 Task: Find connections with filter location Valdivia with filter topic #nowhiringwith filter profile language English with filter current company Hogarth with filter school Maharaja Engineering College with filter industry Architecture and Planning with filter service category Human Resources with filter keywords title Human Resources
Action: Mouse moved to (580, 75)
Screenshot: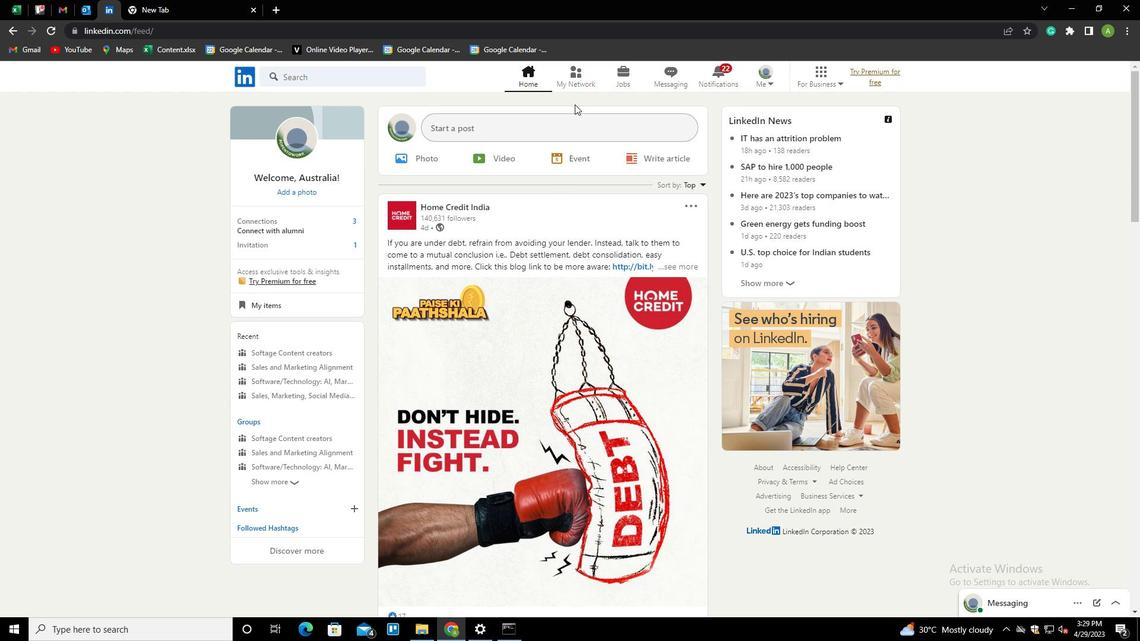 
Action: Mouse pressed left at (580, 75)
Screenshot: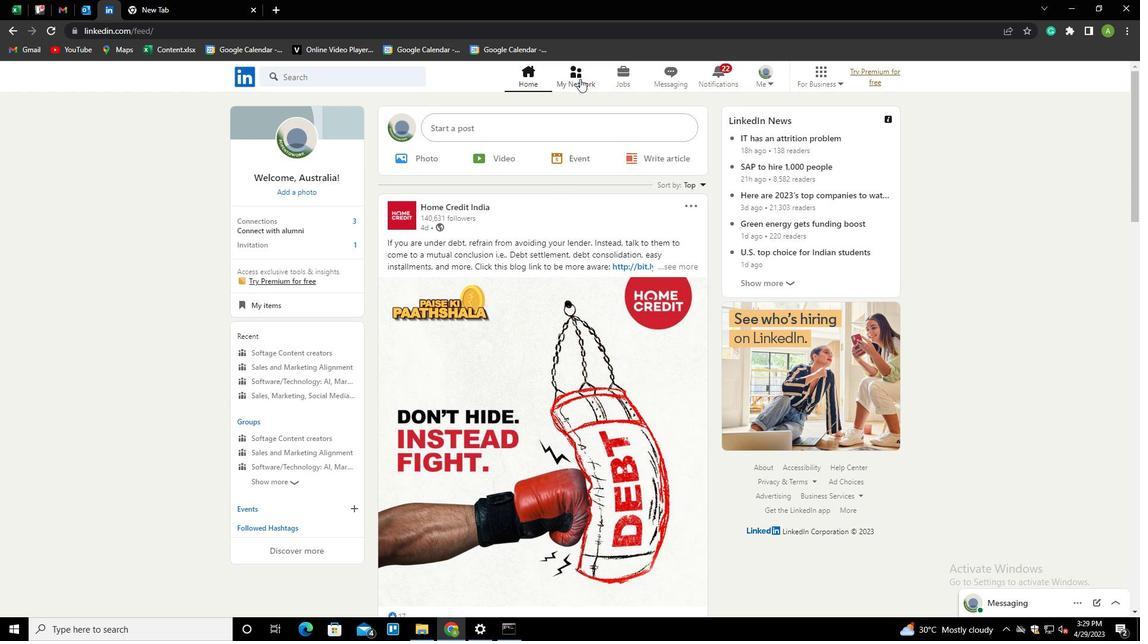 
Action: Mouse moved to (299, 140)
Screenshot: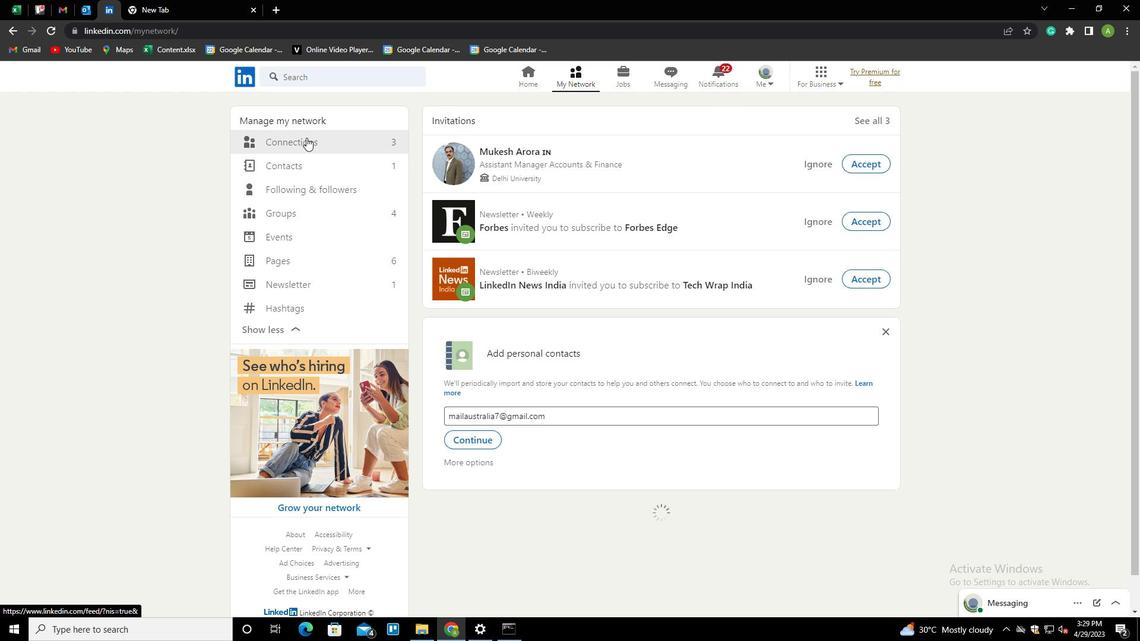 
Action: Mouse pressed left at (299, 140)
Screenshot: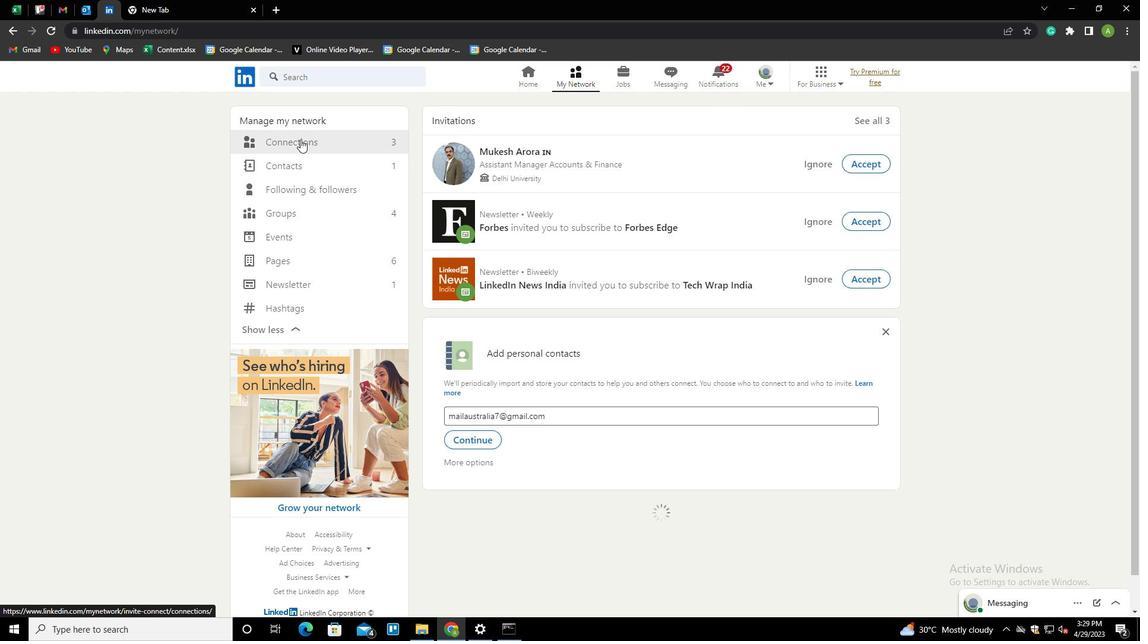 
Action: Mouse moved to (647, 140)
Screenshot: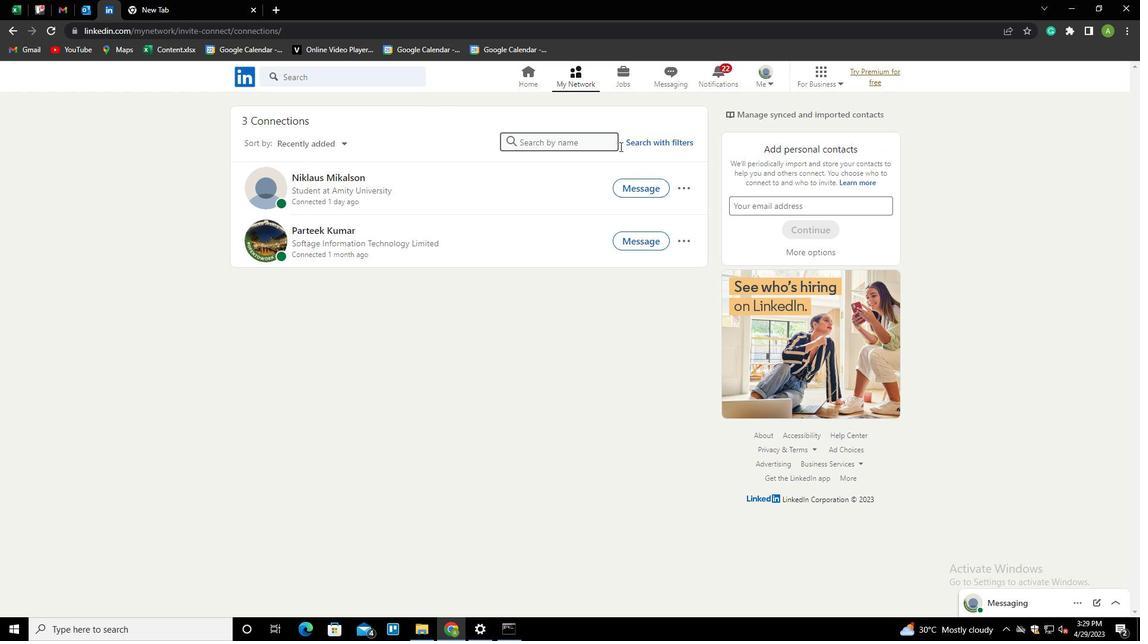 
Action: Mouse pressed left at (647, 140)
Screenshot: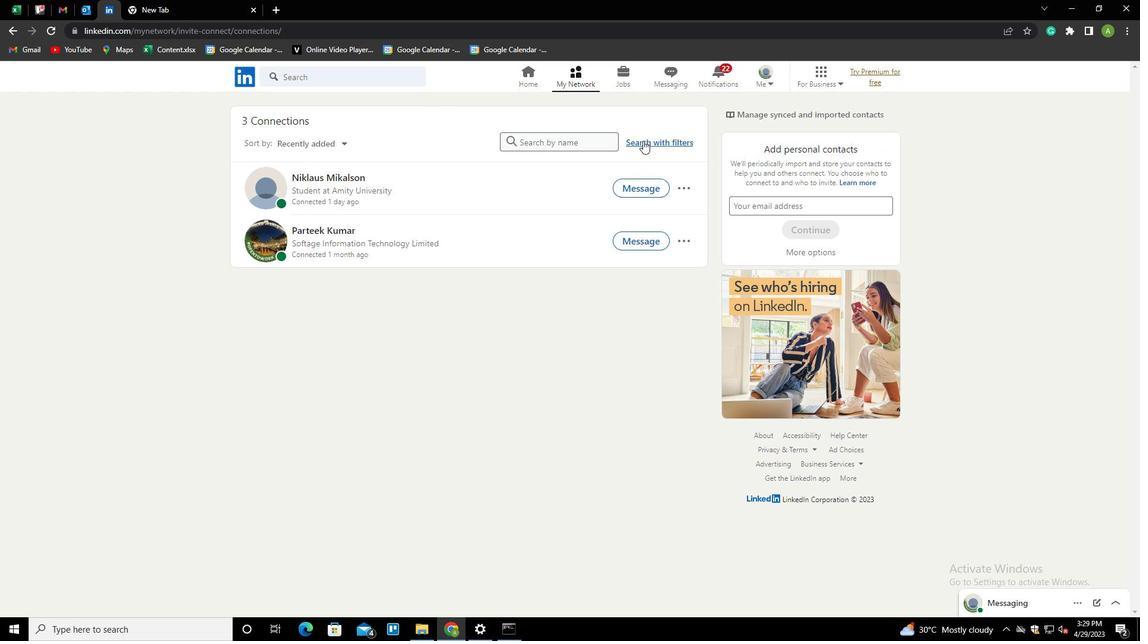 
Action: Mouse moved to (605, 103)
Screenshot: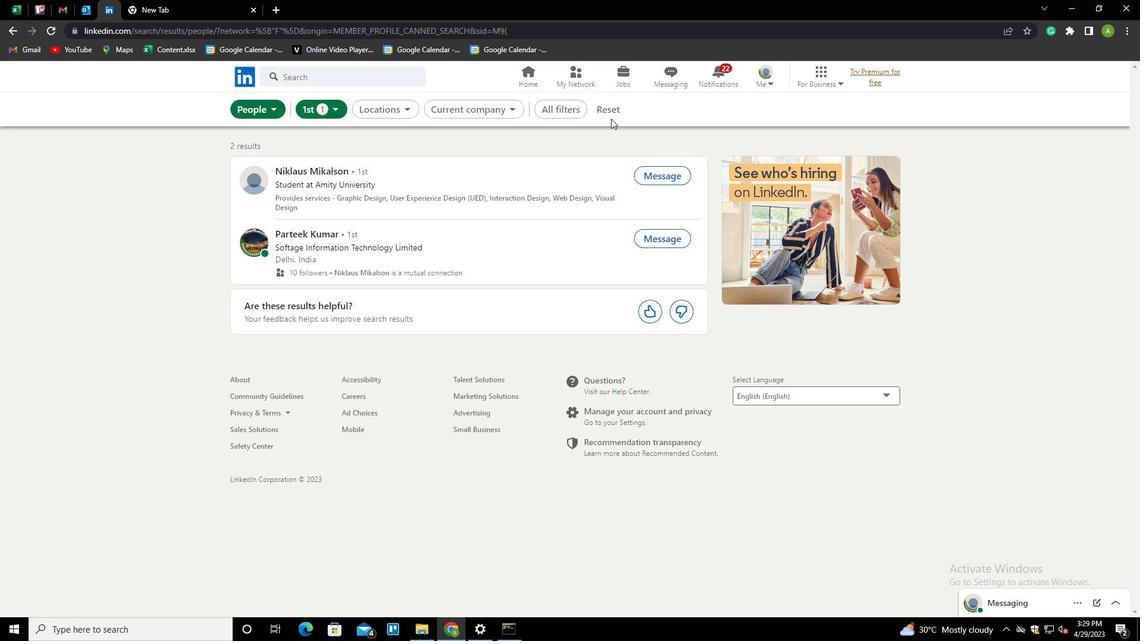 
Action: Mouse pressed left at (605, 103)
Screenshot: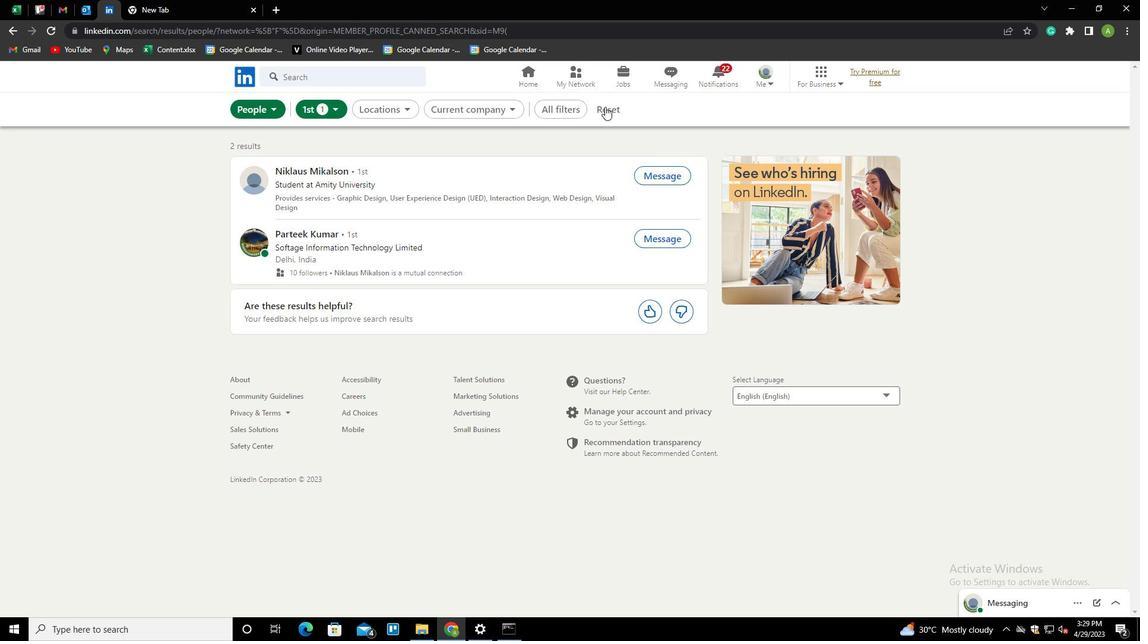 
Action: Mouse moved to (585, 105)
Screenshot: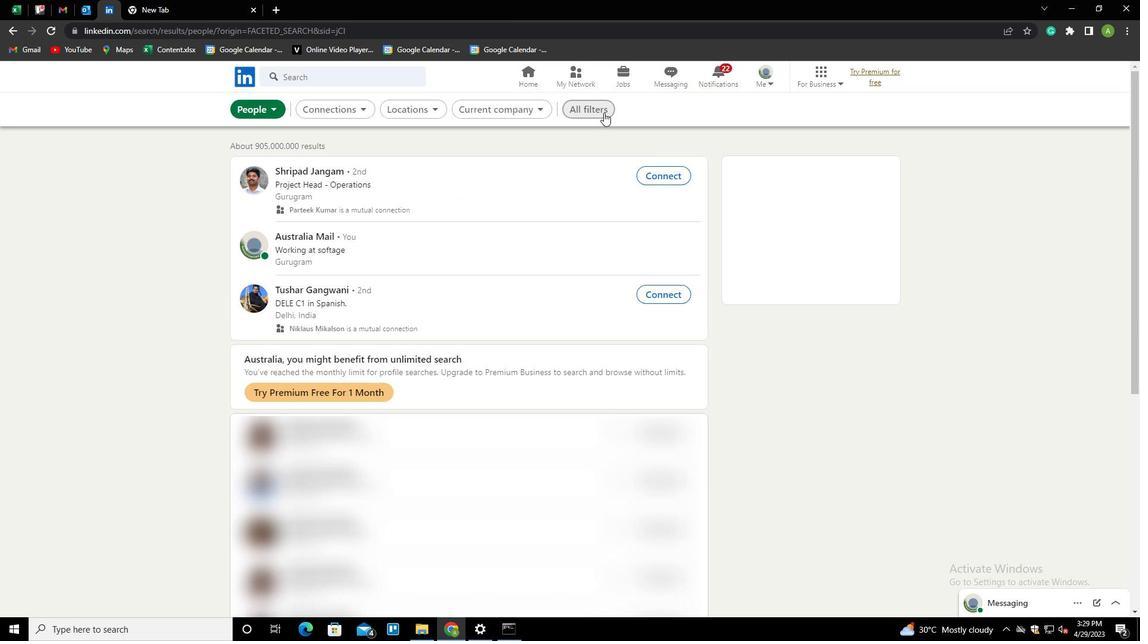 
Action: Mouse pressed left at (585, 105)
Screenshot: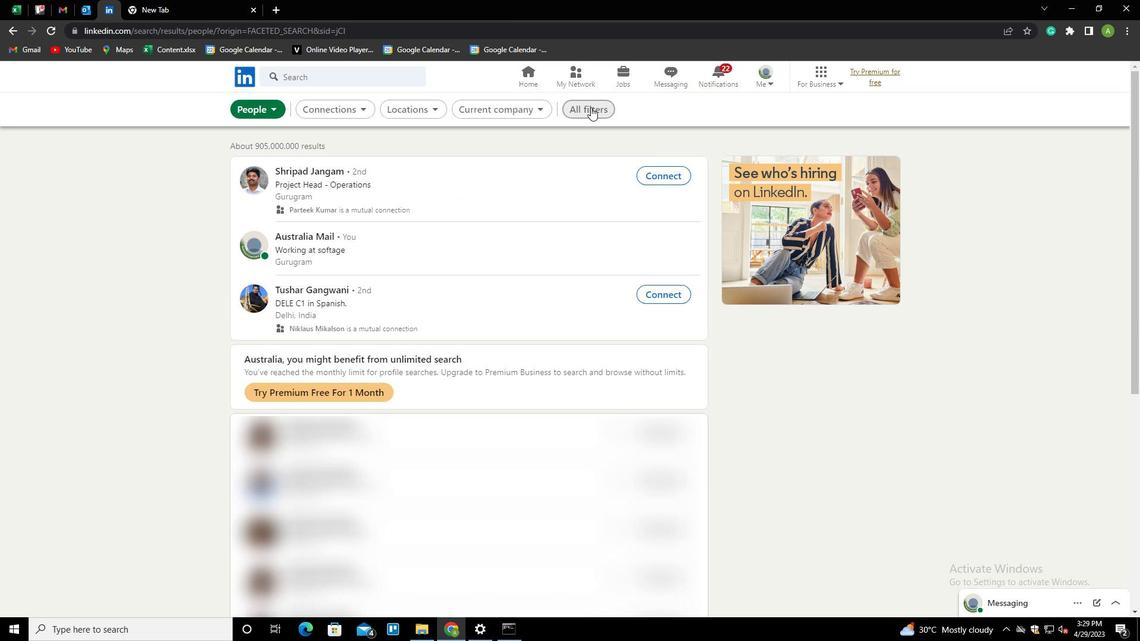 
Action: Mouse moved to (925, 341)
Screenshot: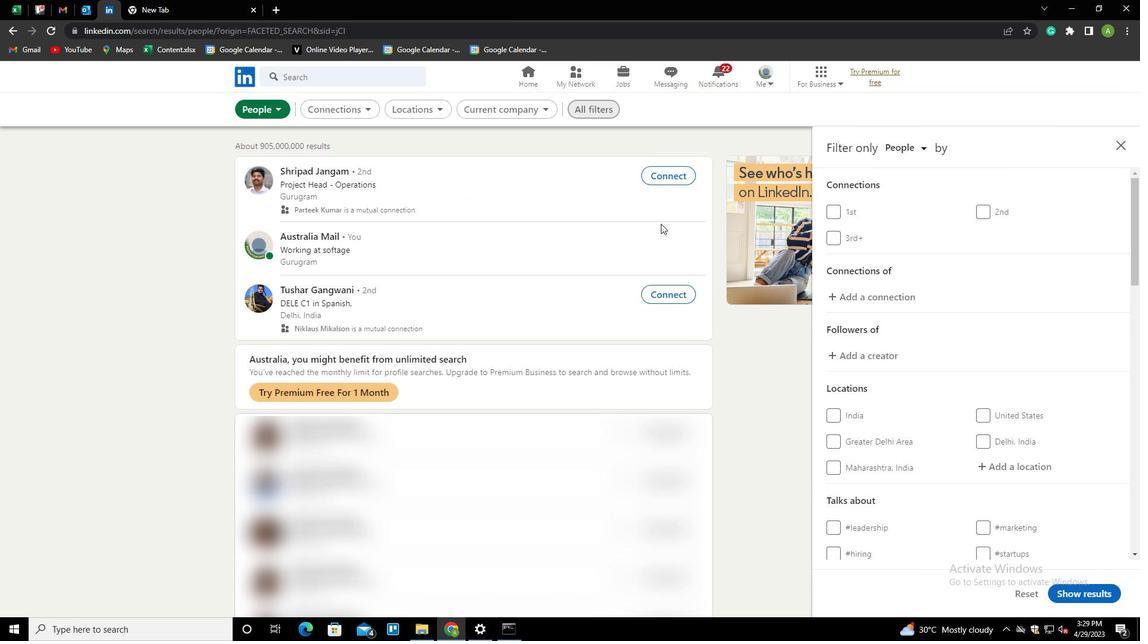 
Action: Mouse scrolled (925, 340) with delta (0, 0)
Screenshot: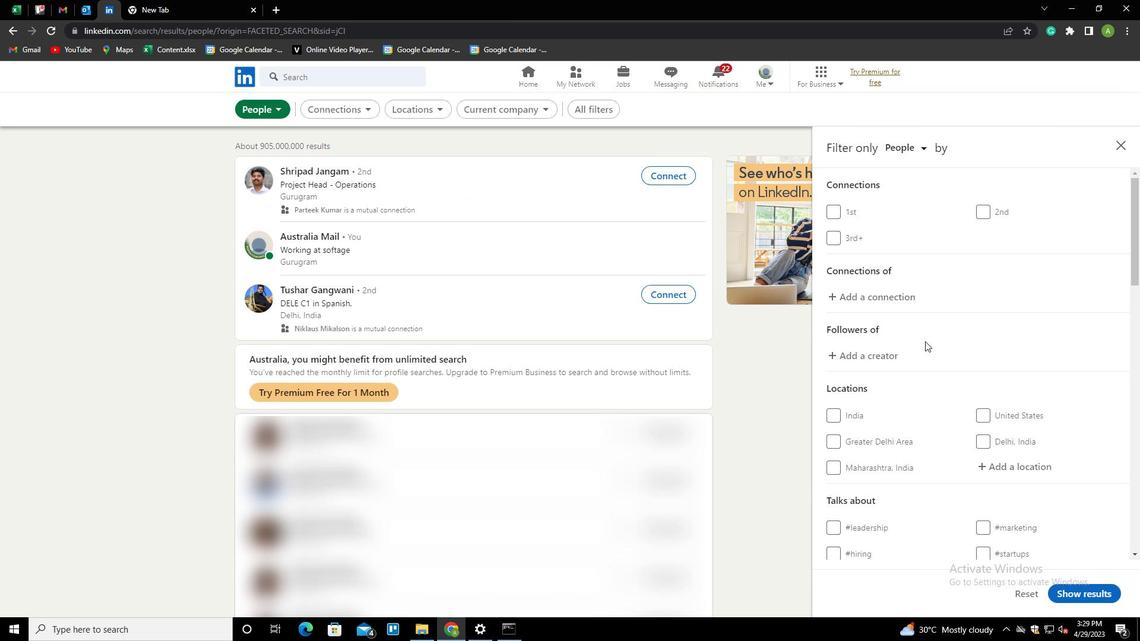 
Action: Mouse scrolled (925, 340) with delta (0, 0)
Screenshot: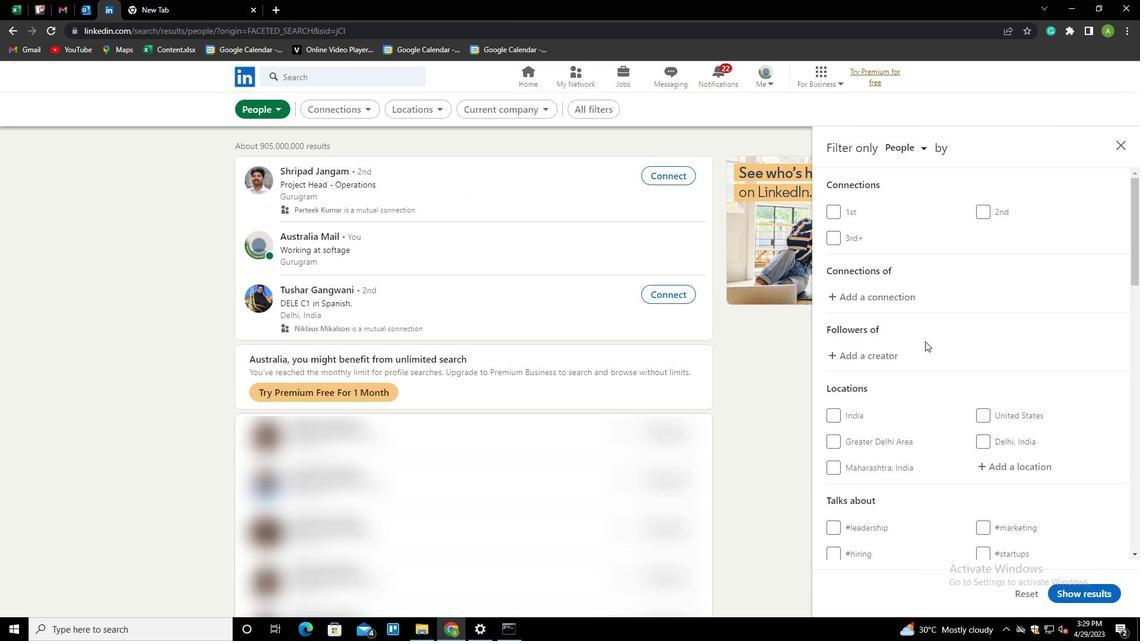 
Action: Mouse scrolled (925, 340) with delta (0, 0)
Screenshot: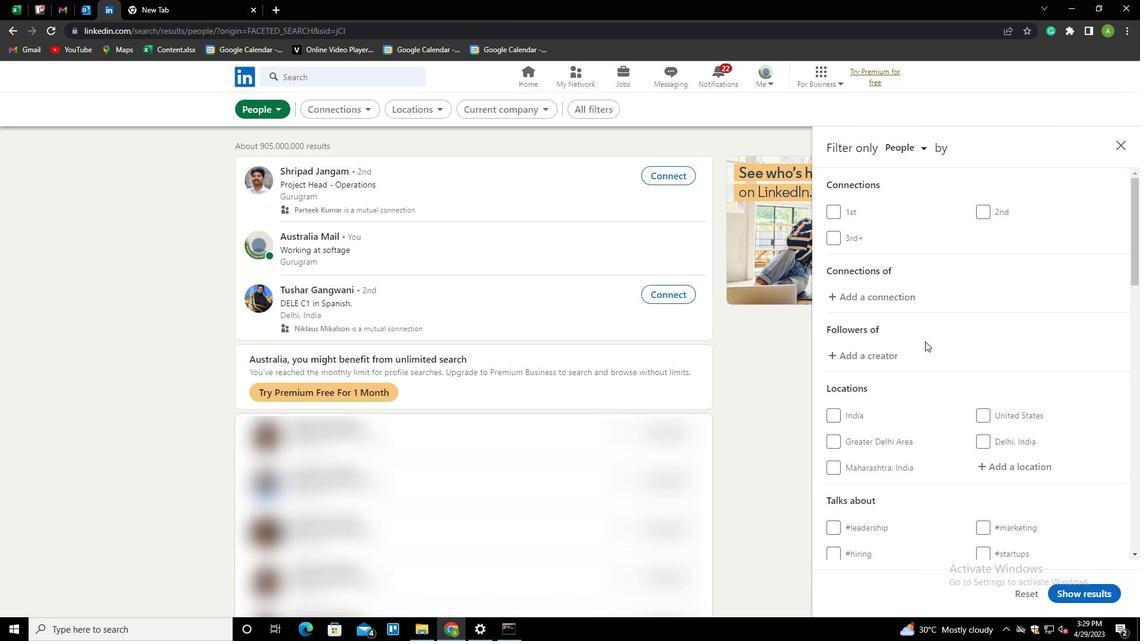
Action: Mouse moved to (997, 286)
Screenshot: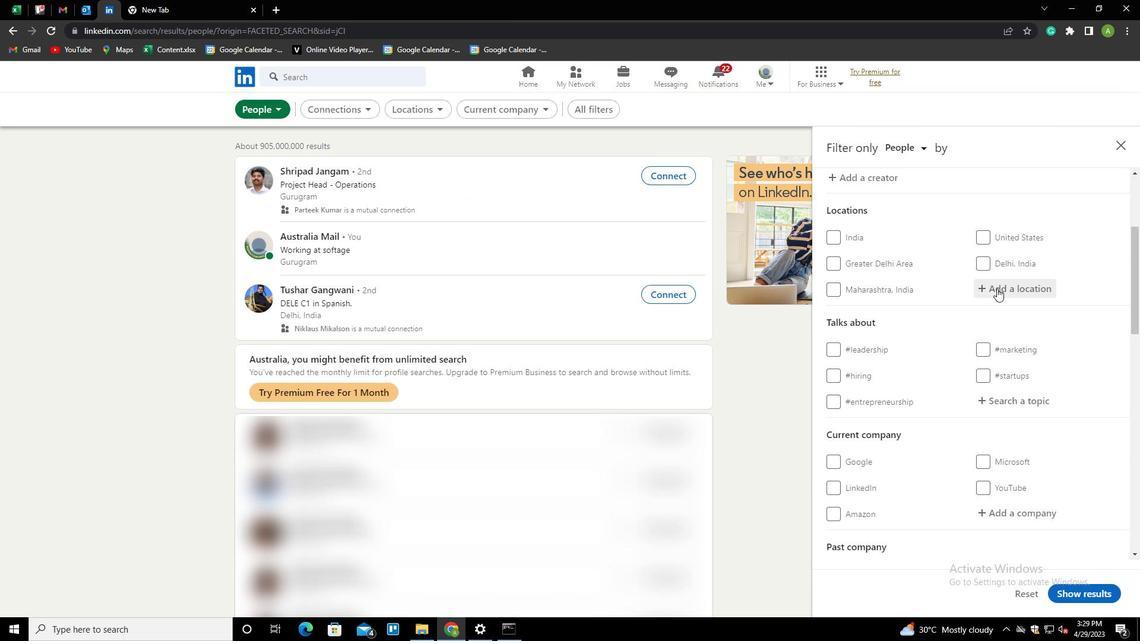 
Action: Mouse pressed left at (997, 286)
Screenshot: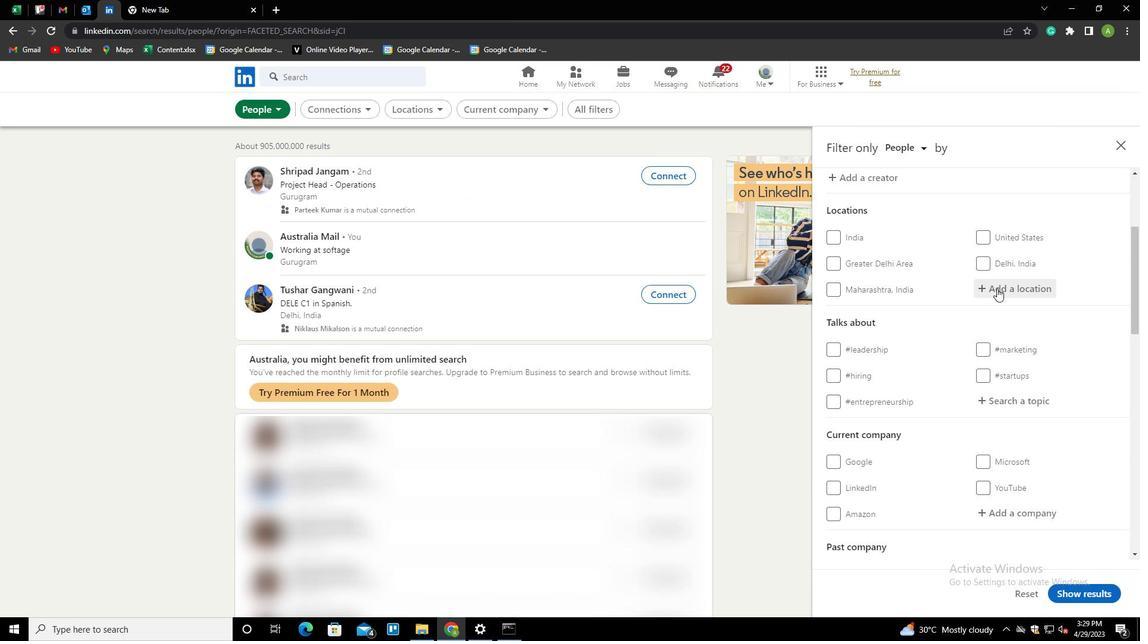 
Action: Key pressed <Key.shift><Key.shift><Key.shift><Key.shift><Key.shift><Key.shift><Key.shift><Key.shift><Key.shift><Key.shift><Key.shift><Key.shift><Key.shift><Key.shift><Key.shift><Key.shift><Key.shift><Key.shift><Key.shift><Key.shift><Key.shift><Key.shift><Key.shift><Key.shift><Key.shift><Key.shift><Key.shift><Key.shift><Key.shift><Key.shift><Key.shift><Key.shift><Key.shift><Key.shift><Key.shift><Key.shift><Key.shift><Key.shift><Key.shift><Key.shift><Key.shift><Key.shift><Key.shift><Key.shift><Key.shift><Key.shift><Key.shift><Key.shift><Key.shift><Key.shift><Key.shift><Key.shift><Key.shift><Key.shift><Key.shift><Key.shift><Key.shift><Key.shift><Key.shift><Key.shift><Key.shift><Key.shift><Key.shift>VALI<Key.backspace>DI<Key.down><Key.enter>
Screenshot: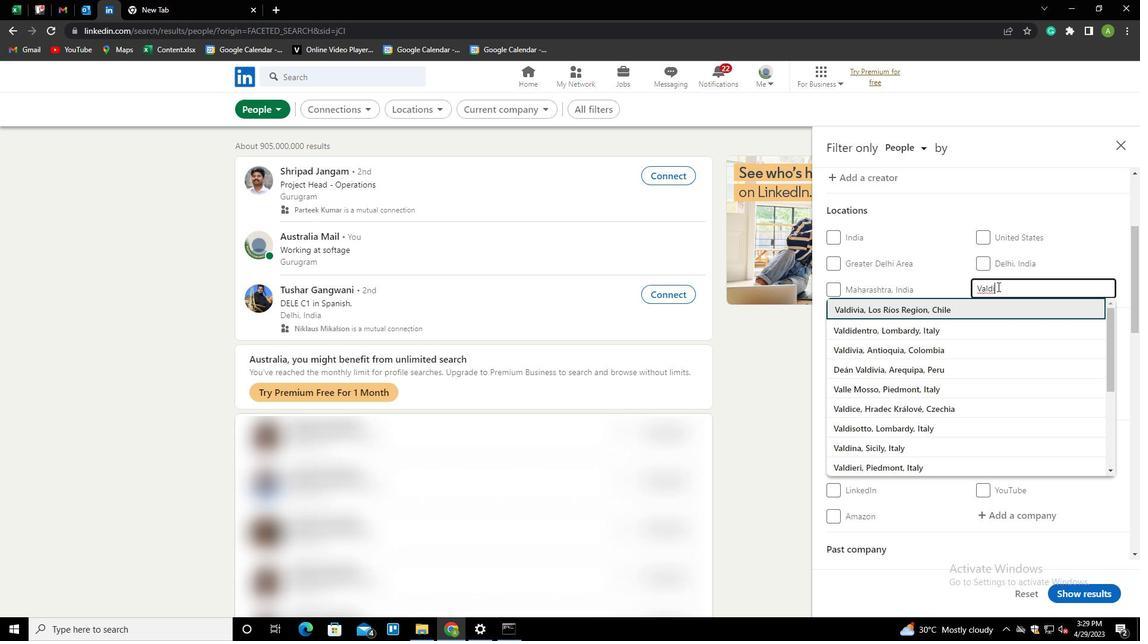
Action: Mouse scrolled (997, 286) with delta (0, 0)
Screenshot: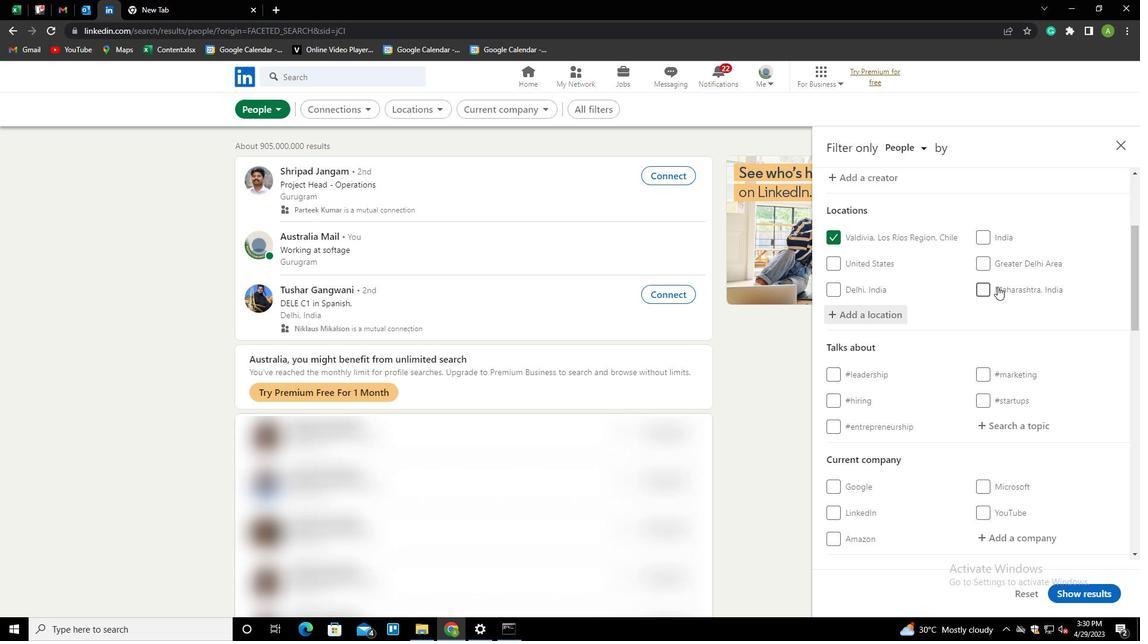 
Action: Mouse scrolled (997, 286) with delta (0, 0)
Screenshot: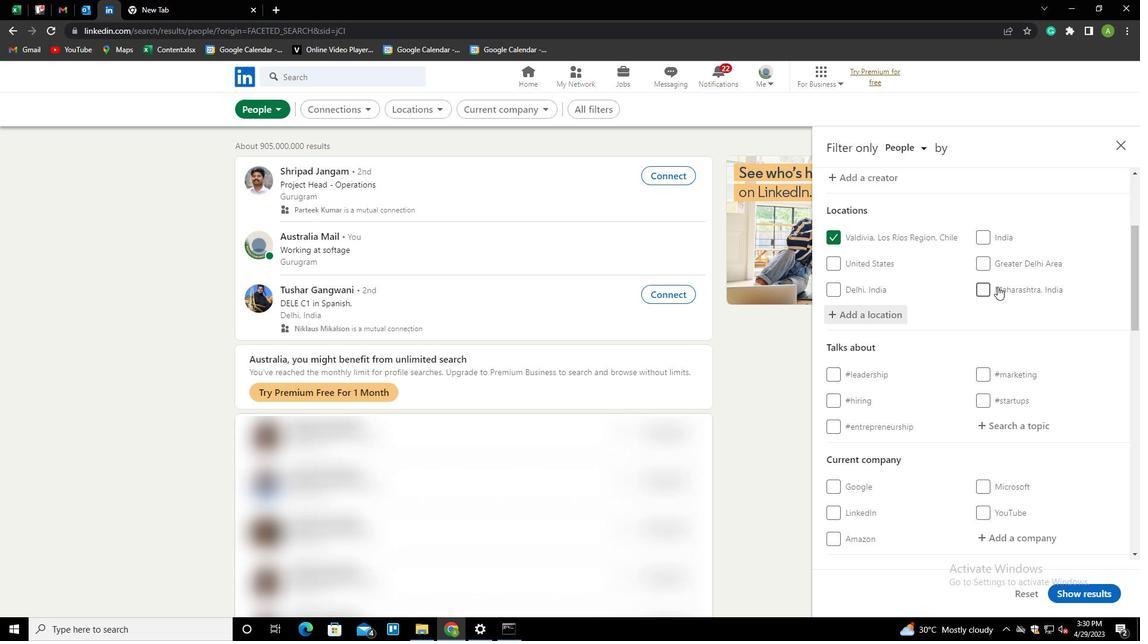 
Action: Mouse moved to (1004, 298)
Screenshot: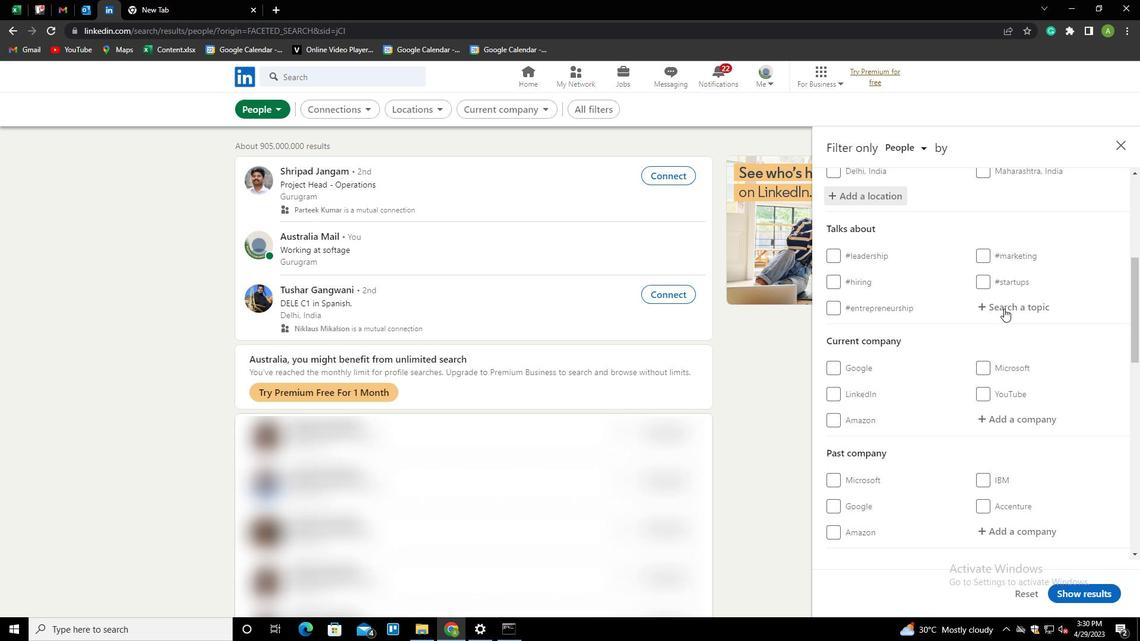 
Action: Mouse pressed left at (1004, 298)
Screenshot: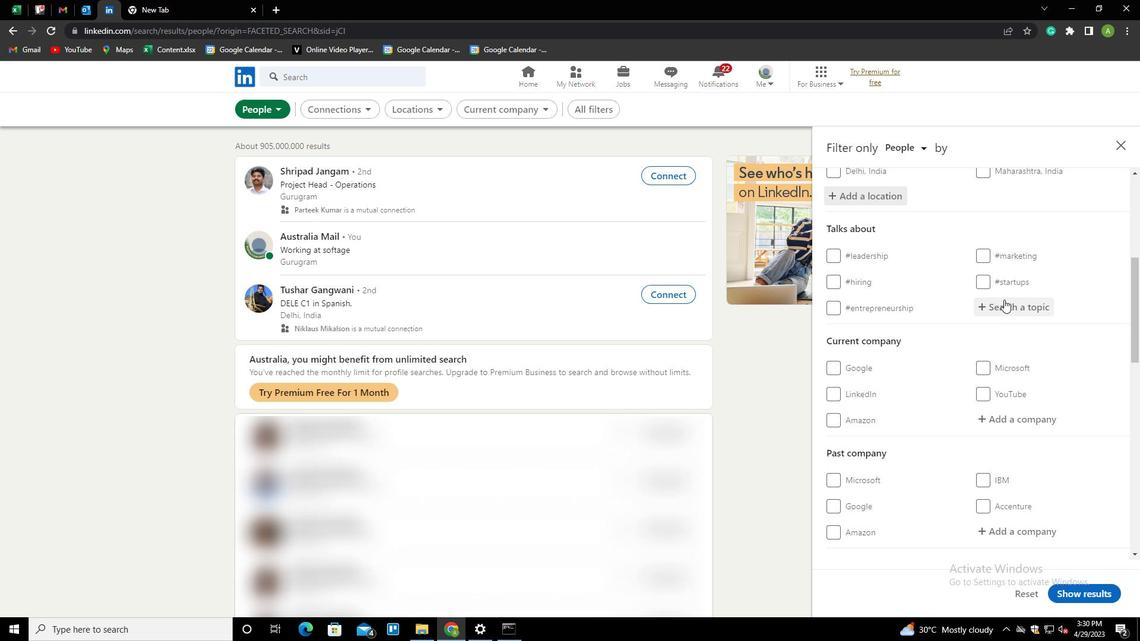 
Action: Key pressed NOWHIRIN<Key.down><Key.enter>
Screenshot: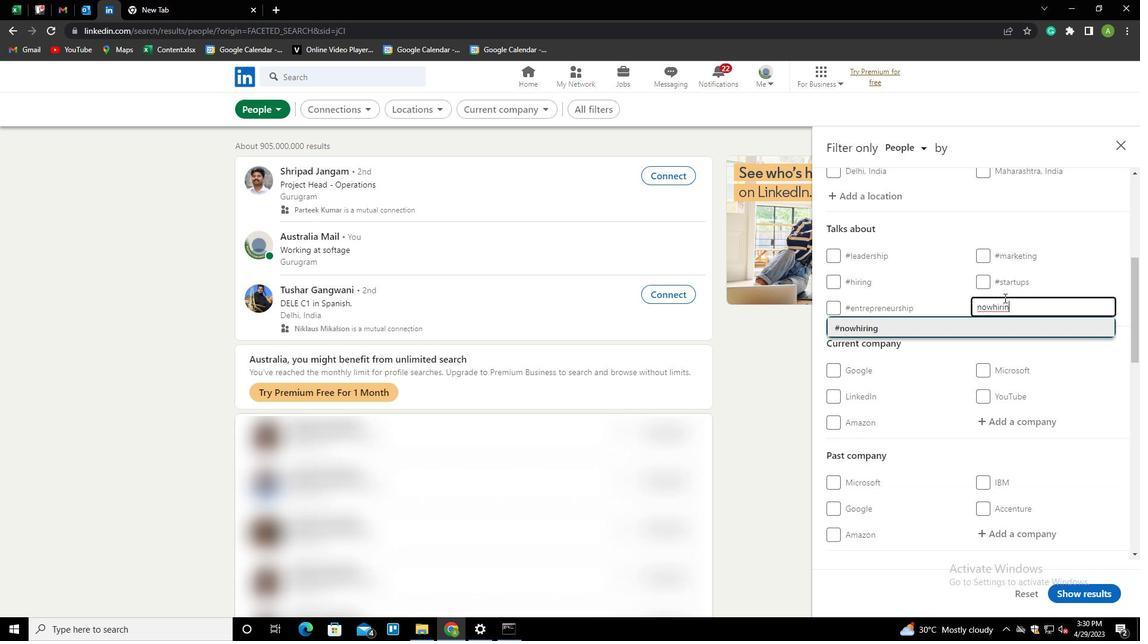 
Action: Mouse scrolled (1004, 297) with delta (0, 0)
Screenshot: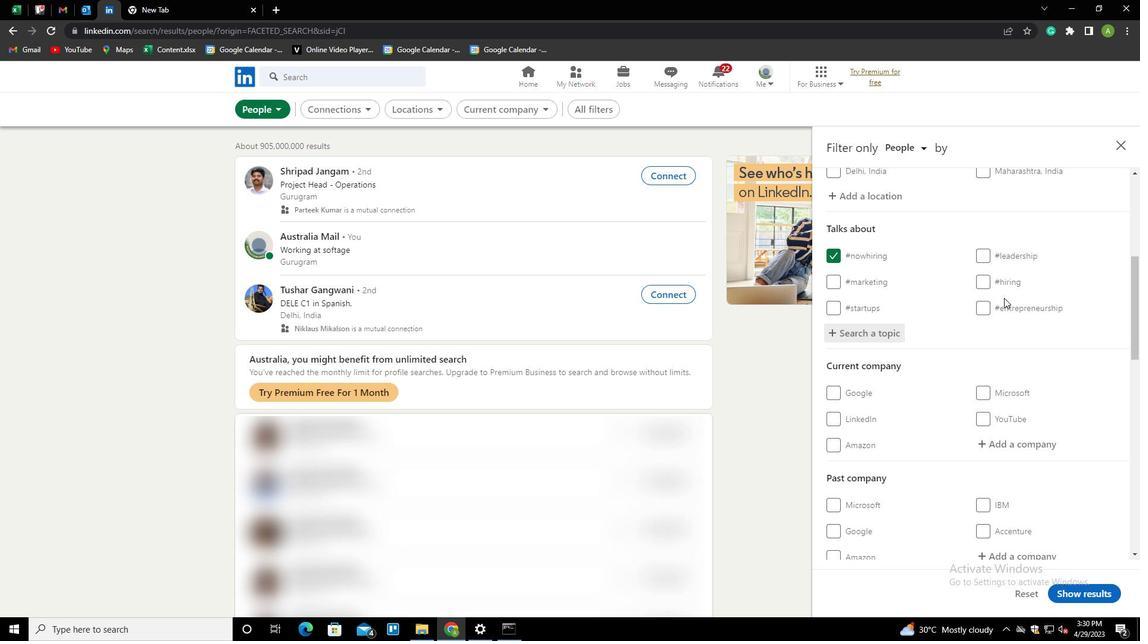 
Action: Mouse scrolled (1004, 297) with delta (0, 0)
Screenshot: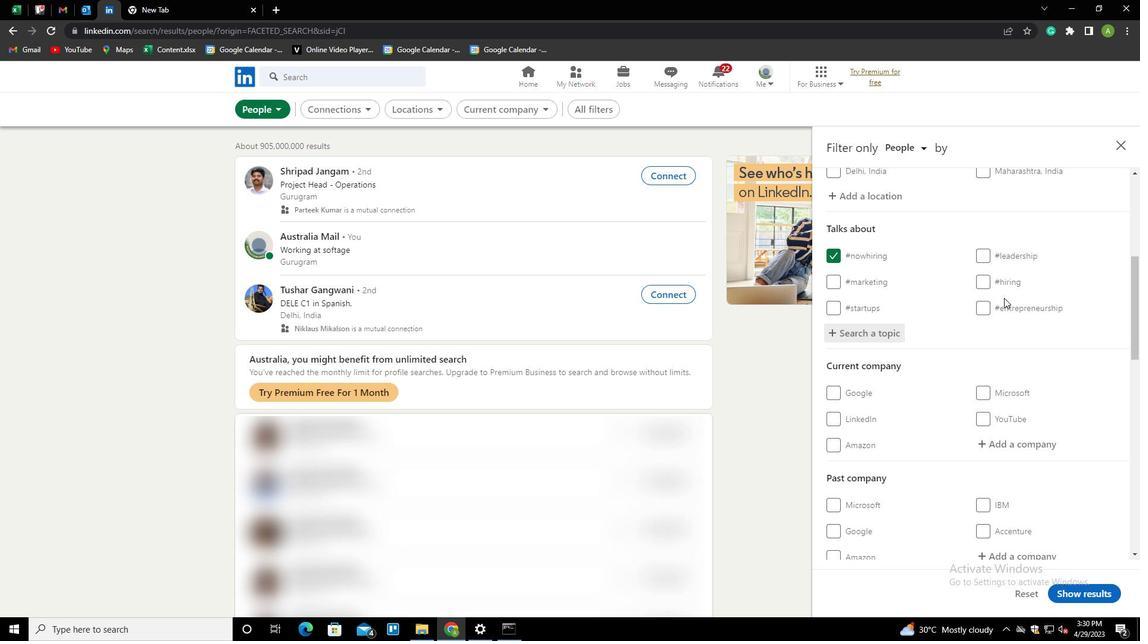 
Action: Mouse scrolled (1004, 297) with delta (0, 0)
Screenshot: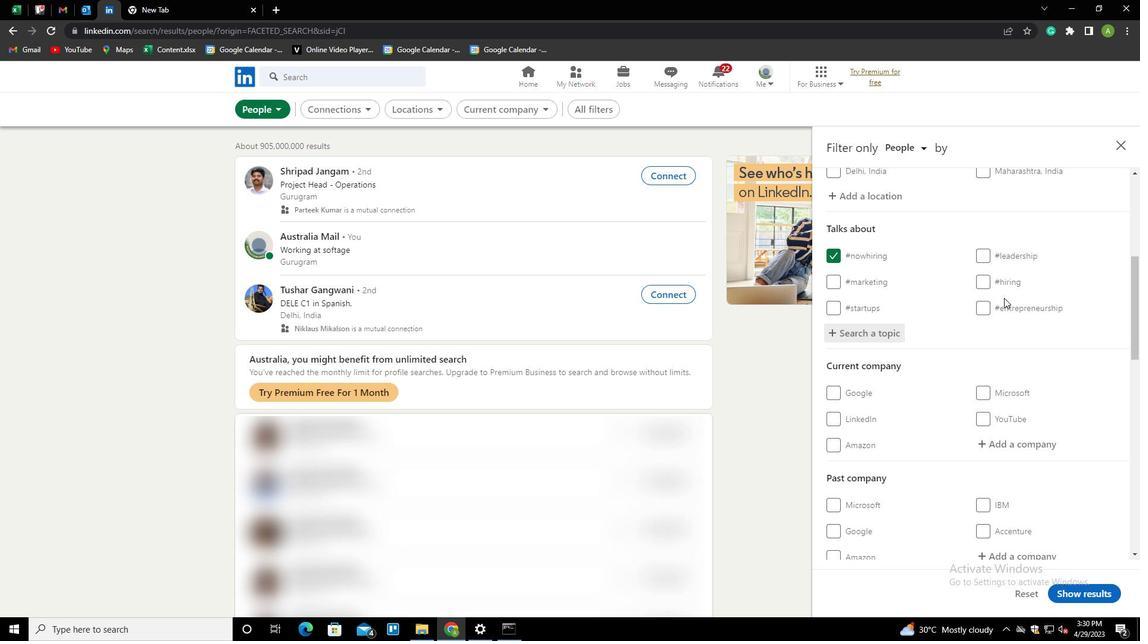 
Action: Mouse scrolled (1004, 297) with delta (0, 0)
Screenshot: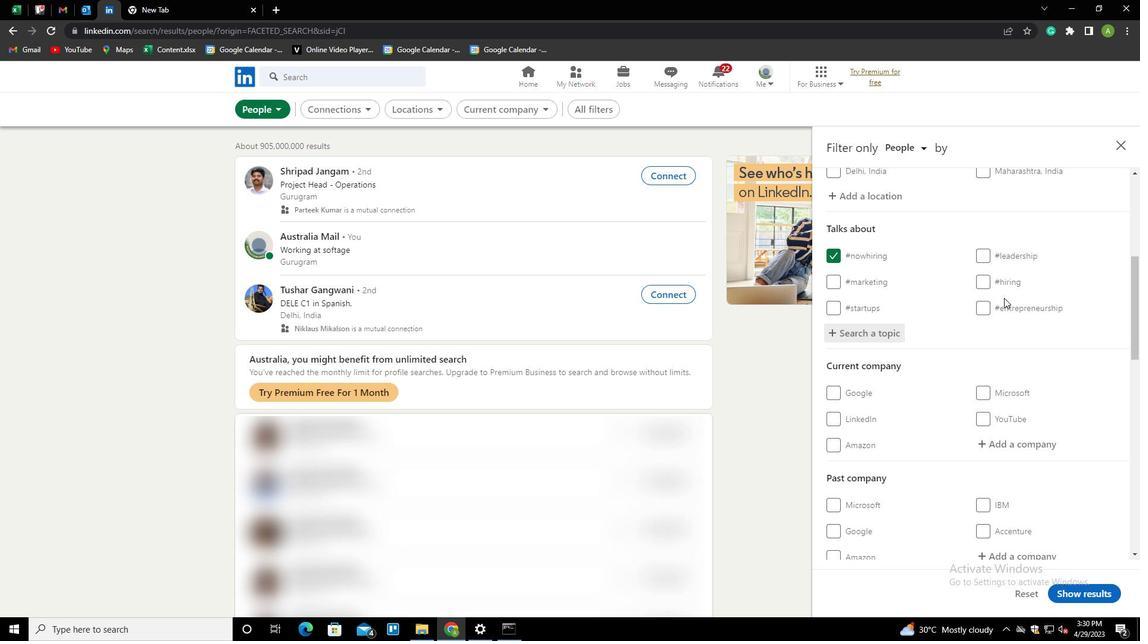 
Action: Mouse scrolled (1004, 297) with delta (0, 0)
Screenshot: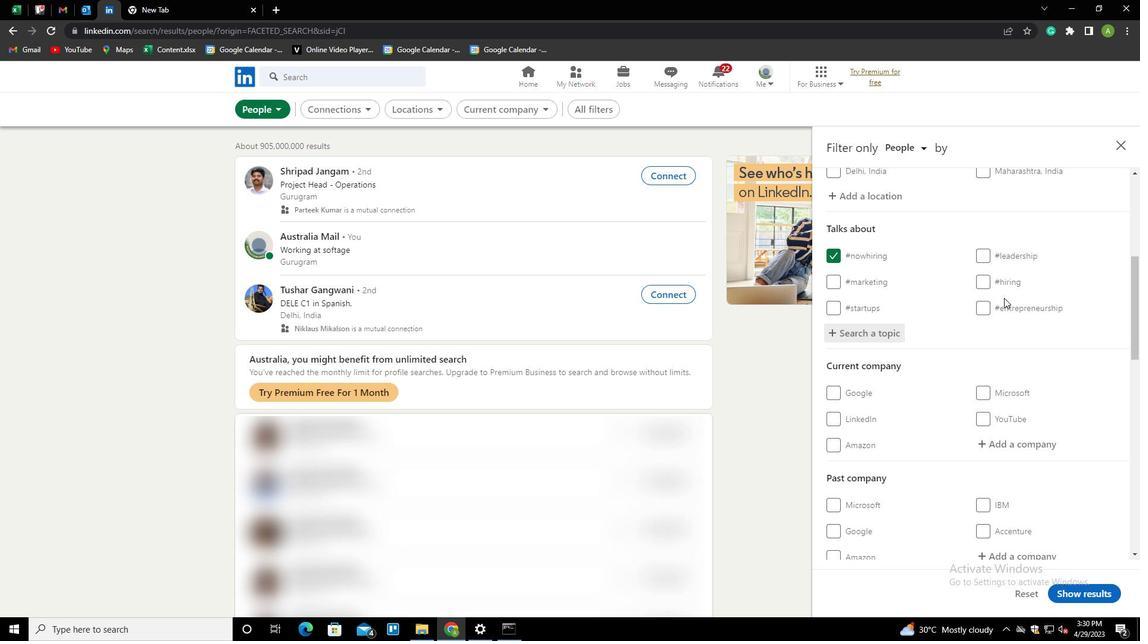 
Action: Mouse scrolled (1004, 297) with delta (0, 0)
Screenshot: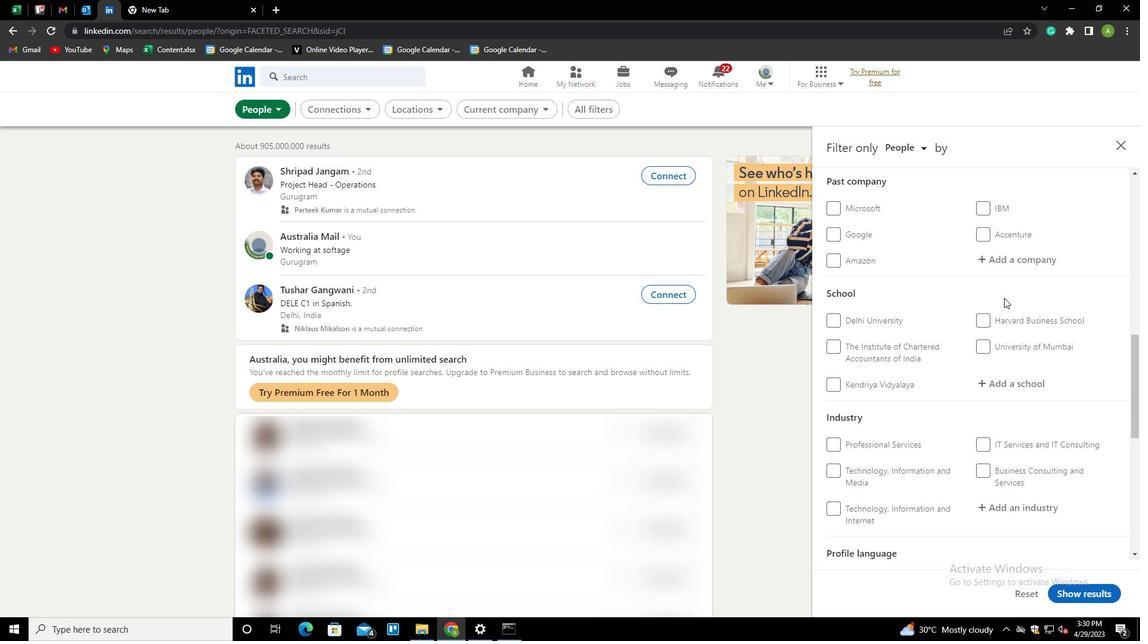 
Action: Mouse scrolled (1004, 297) with delta (0, 0)
Screenshot: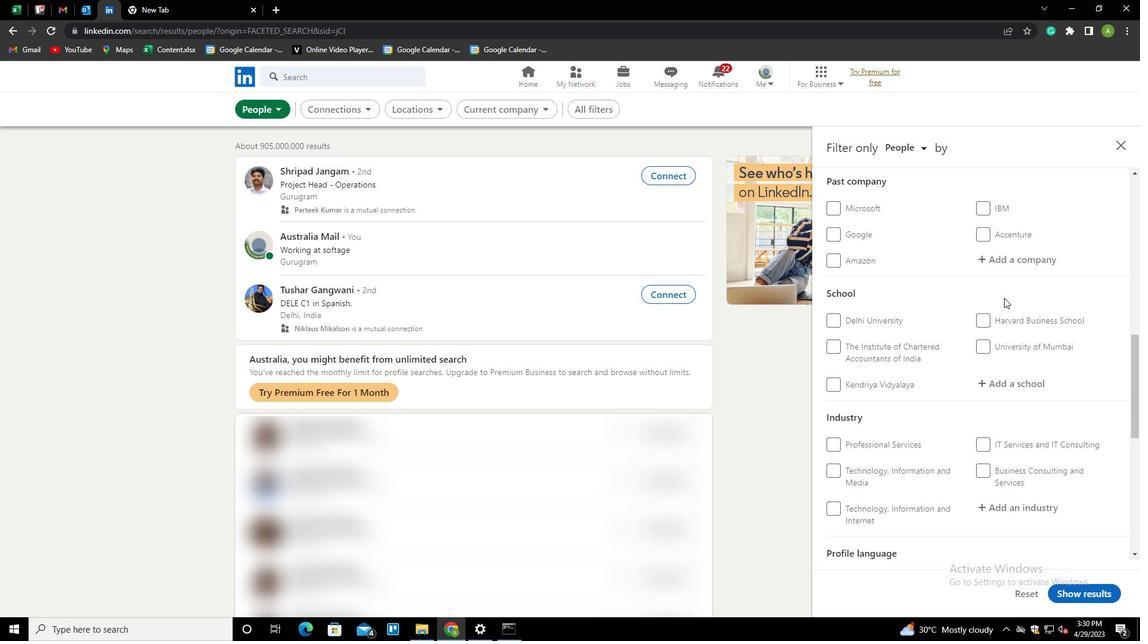
Action: Mouse scrolled (1004, 297) with delta (0, 0)
Screenshot: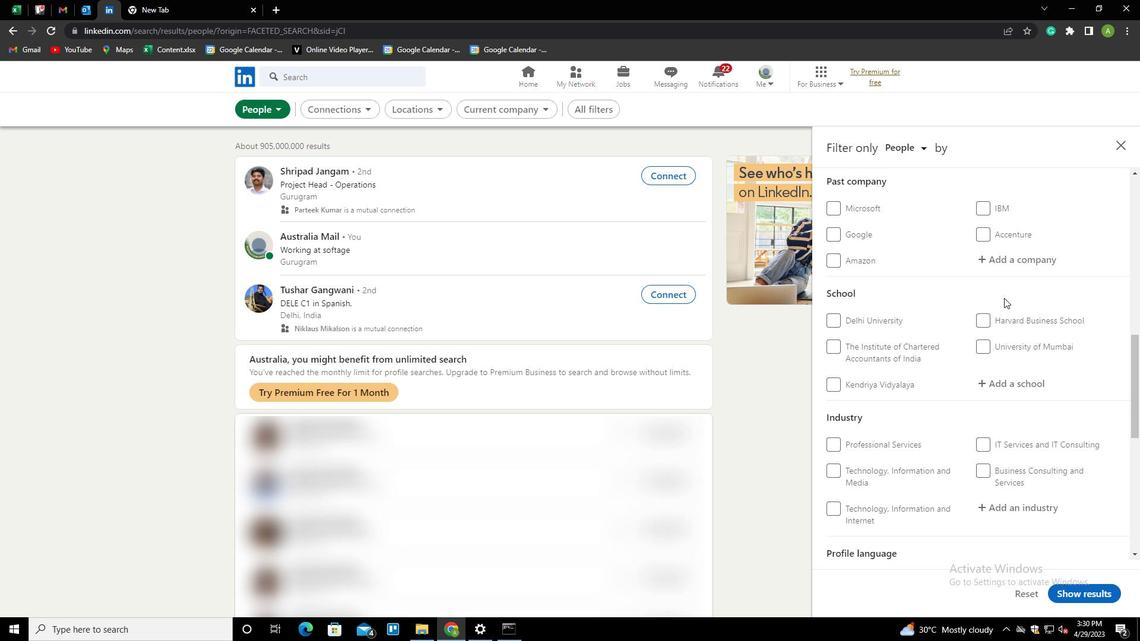 
Action: Mouse scrolled (1004, 297) with delta (0, 0)
Screenshot: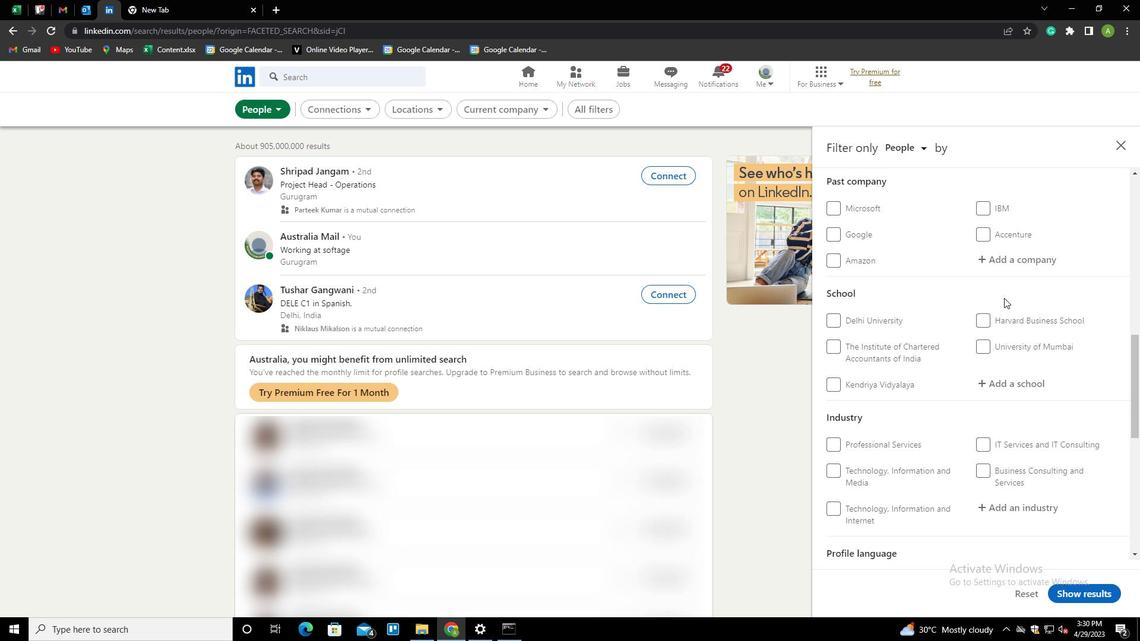 
Action: Mouse moved to (1008, 344)
Screenshot: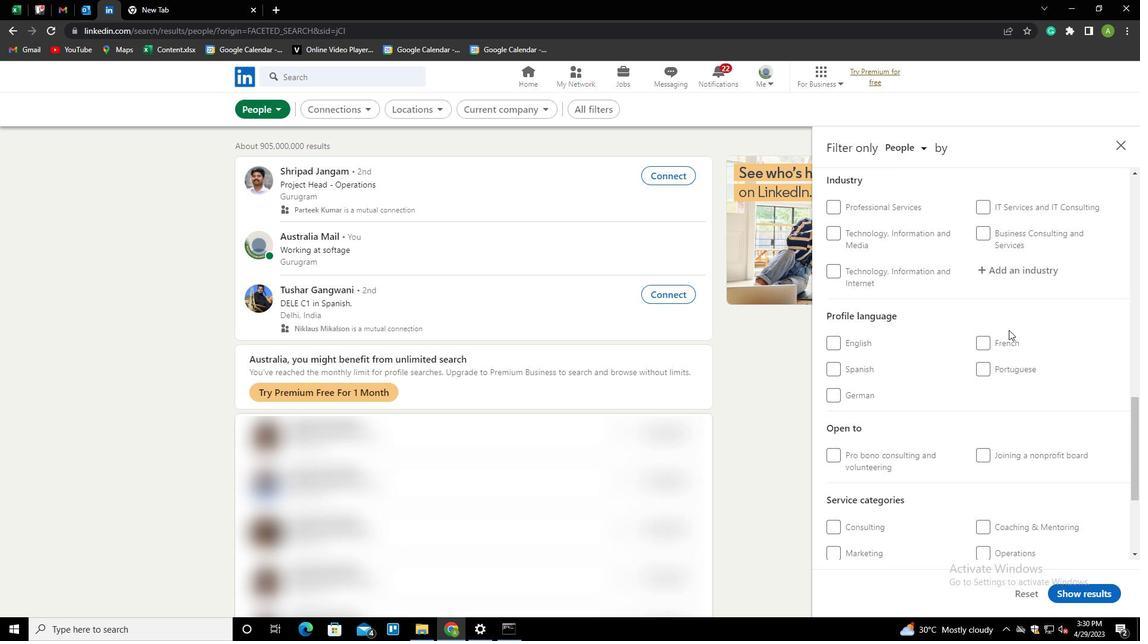 
Action: Mouse scrolled (1008, 343) with delta (0, 0)
Screenshot: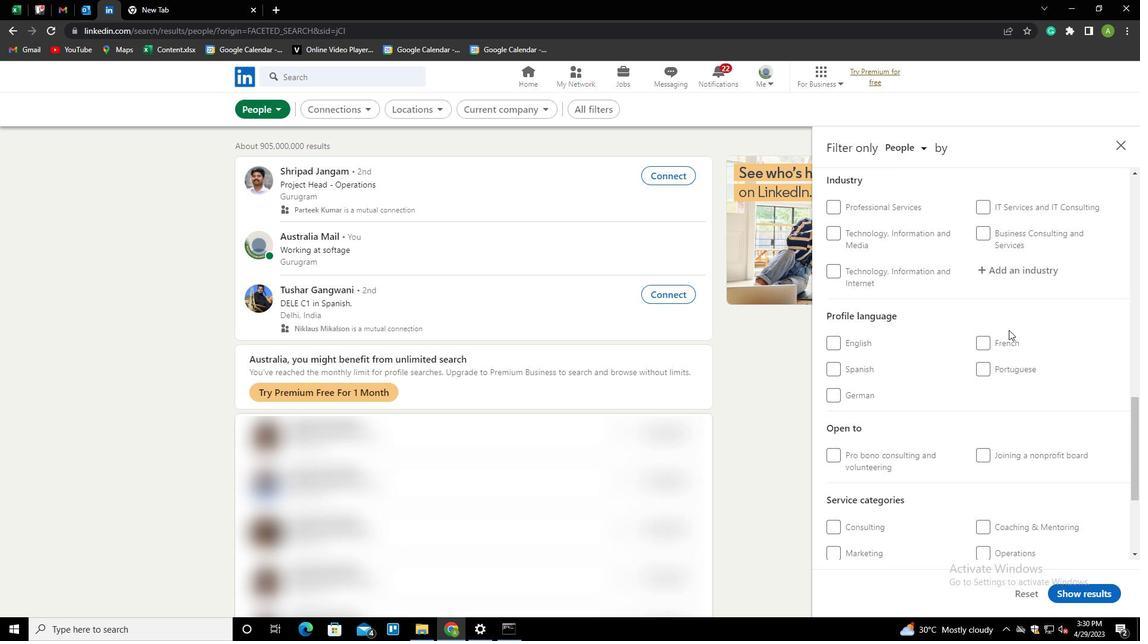 
Action: Mouse scrolled (1008, 343) with delta (0, 0)
Screenshot: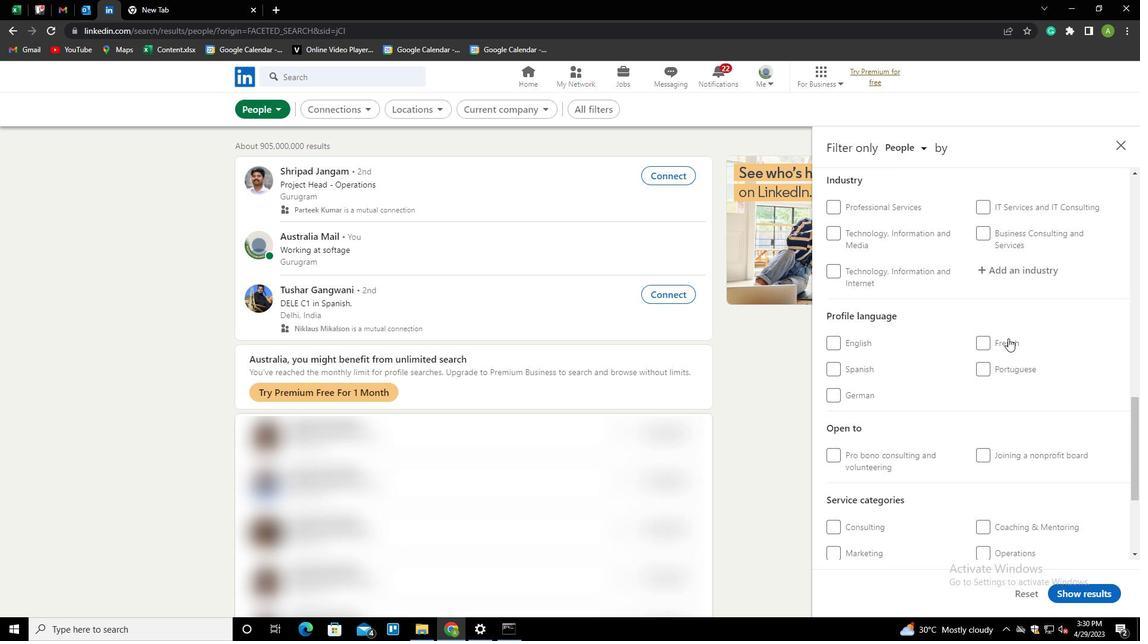 
Action: Mouse scrolled (1008, 343) with delta (0, 0)
Screenshot: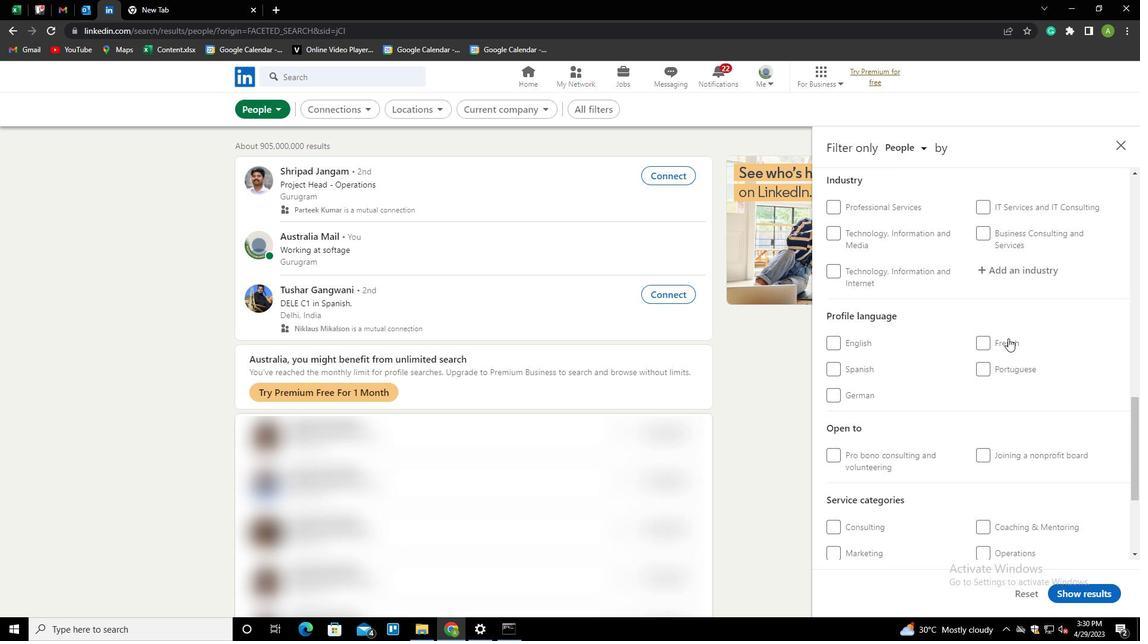 
Action: Mouse scrolled (1008, 343) with delta (0, 0)
Screenshot: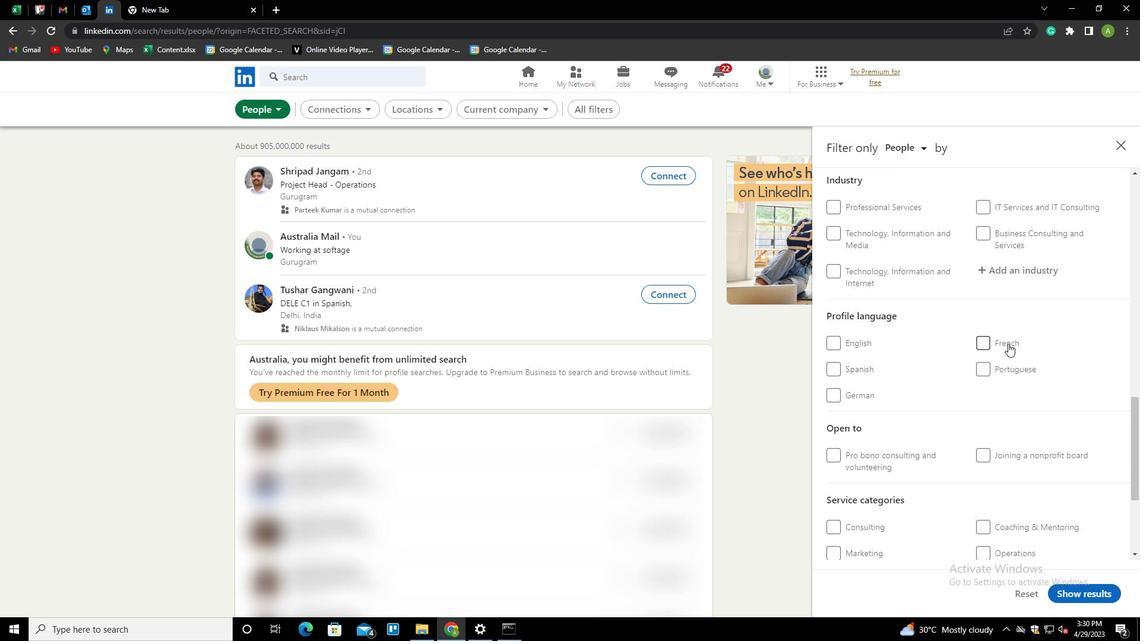 
Action: Mouse moved to (986, 273)
Screenshot: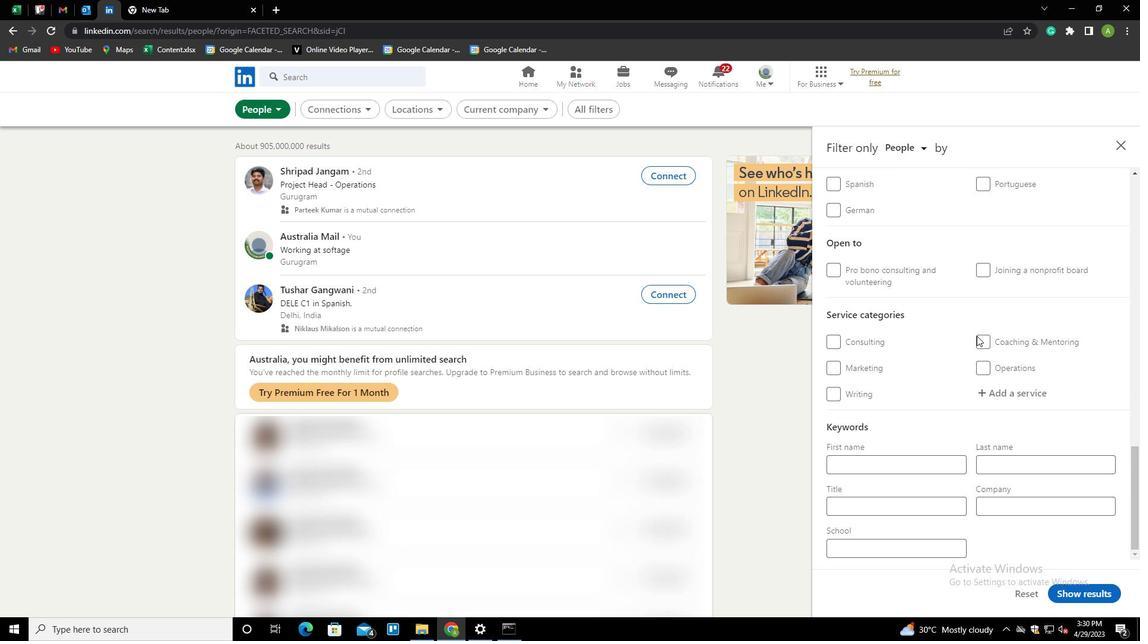 
Action: Mouse scrolled (986, 273) with delta (0, 0)
Screenshot: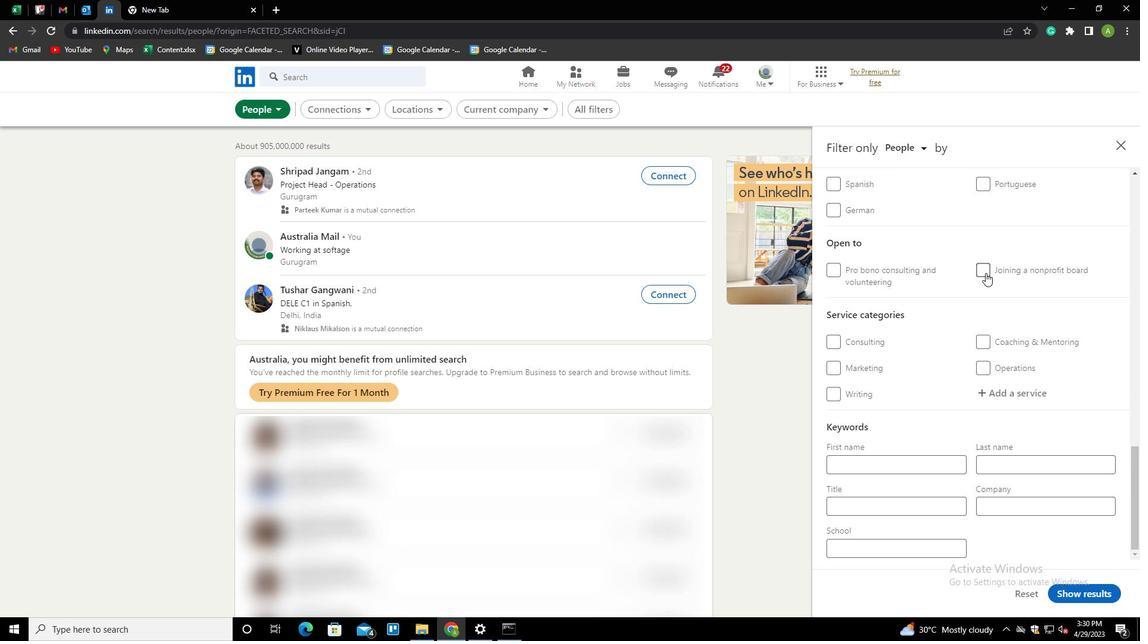 
Action: Mouse scrolled (986, 273) with delta (0, 0)
Screenshot: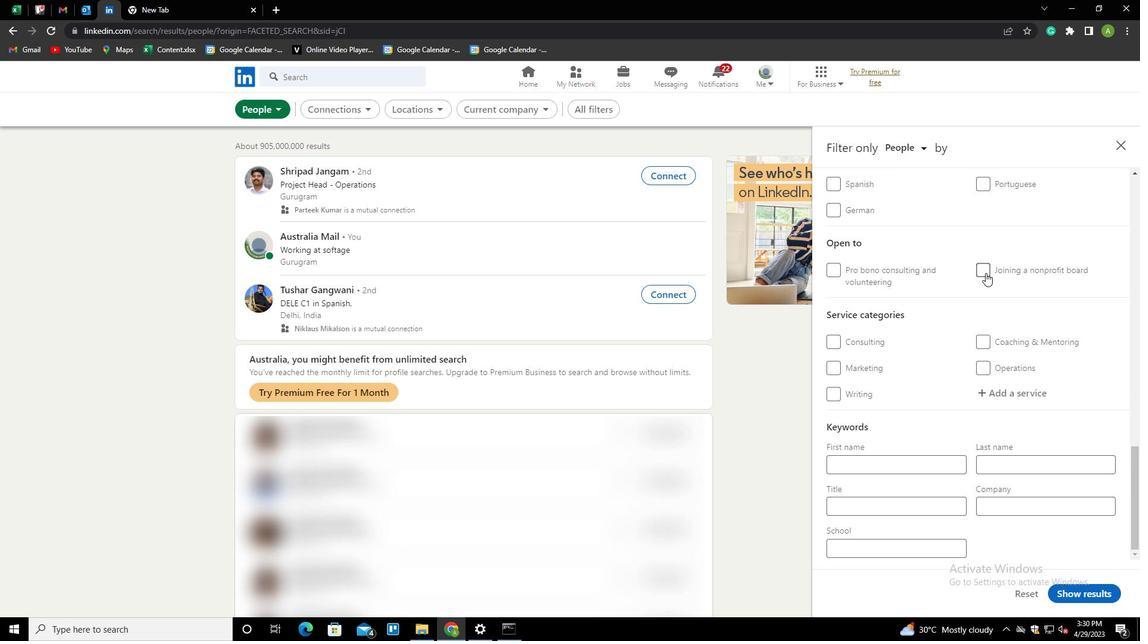 
Action: Mouse moved to (864, 279)
Screenshot: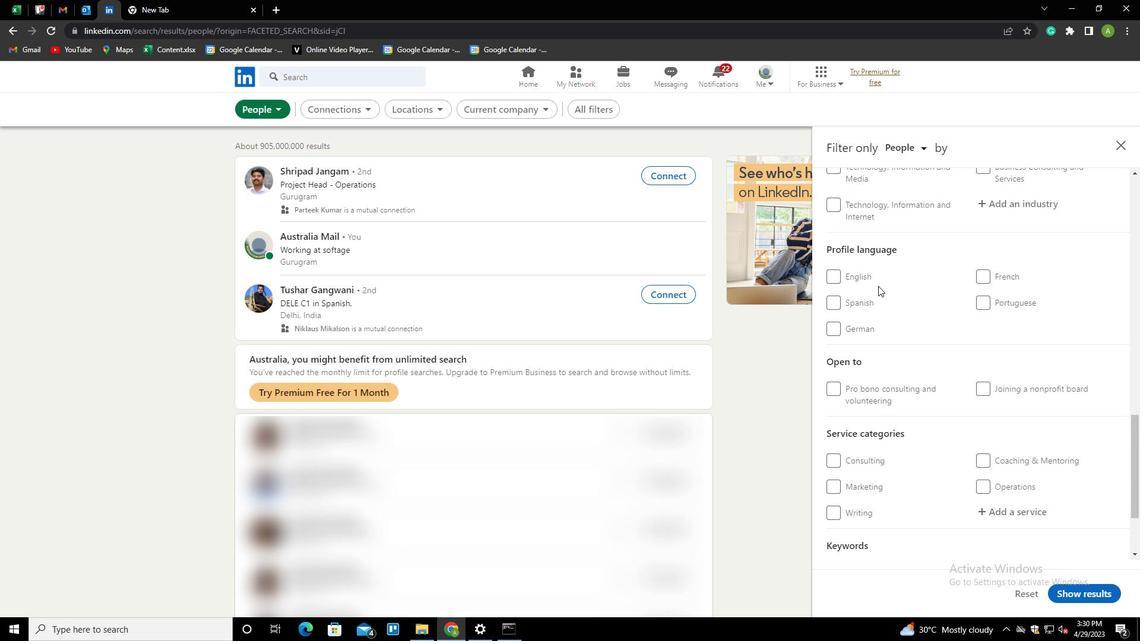 
Action: Mouse pressed left at (864, 279)
Screenshot: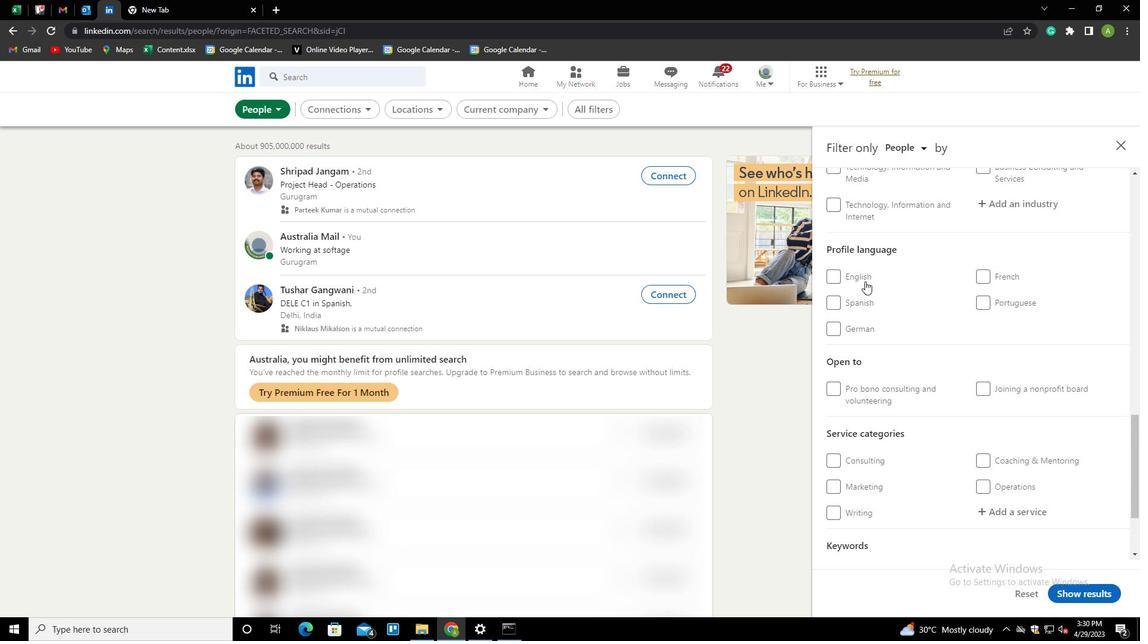 
Action: Mouse moved to (954, 323)
Screenshot: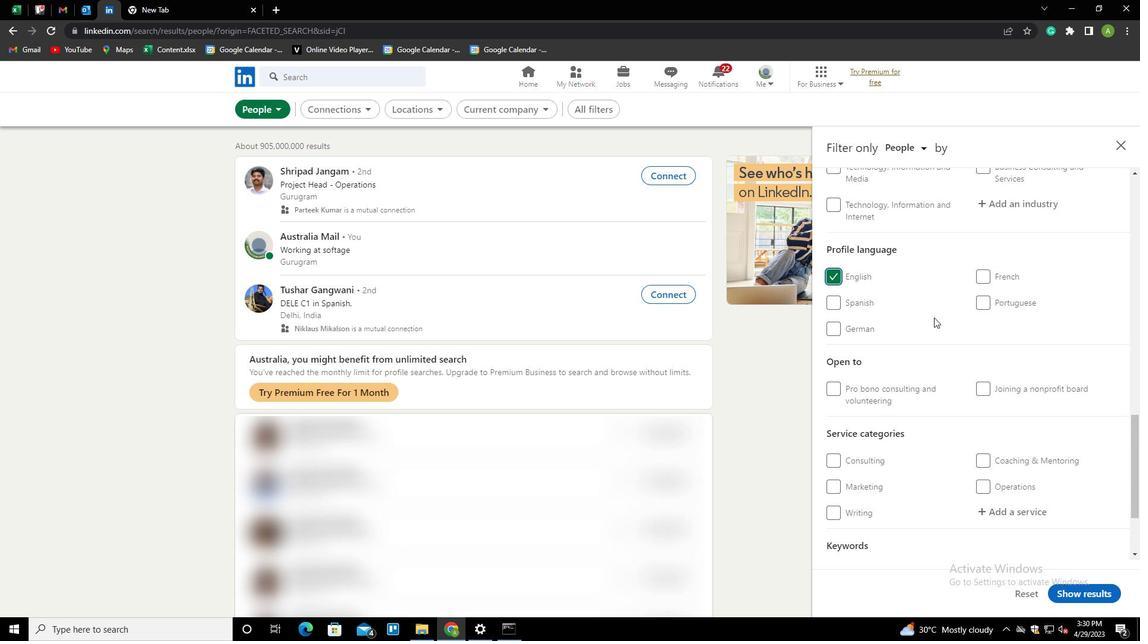 
Action: Mouse scrolled (954, 324) with delta (0, 0)
Screenshot: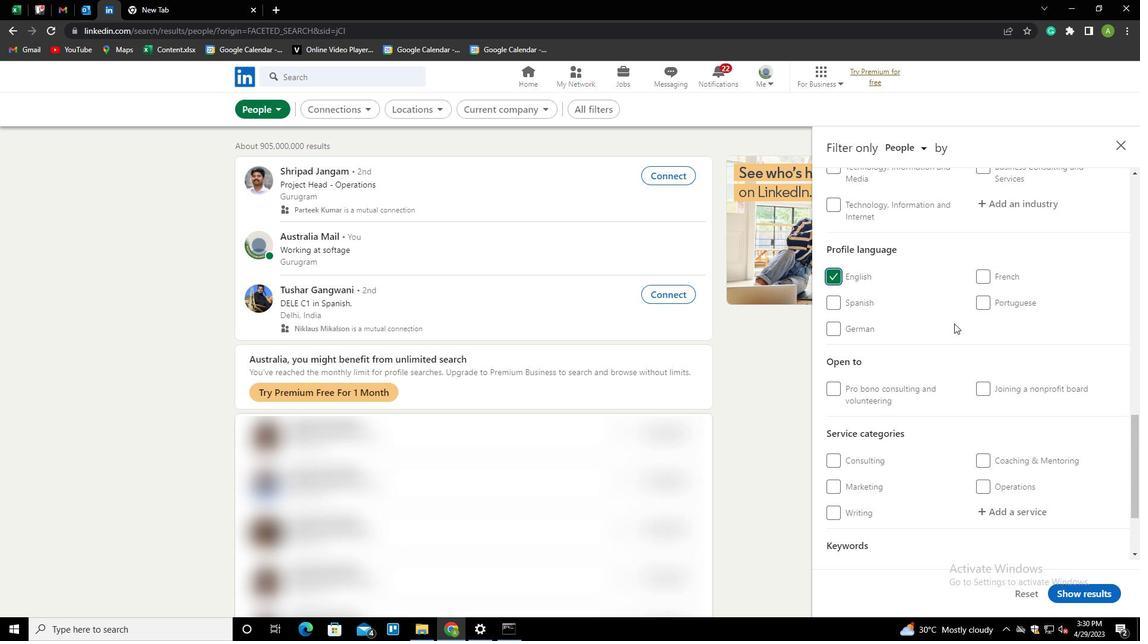
Action: Mouse scrolled (954, 324) with delta (0, 0)
Screenshot: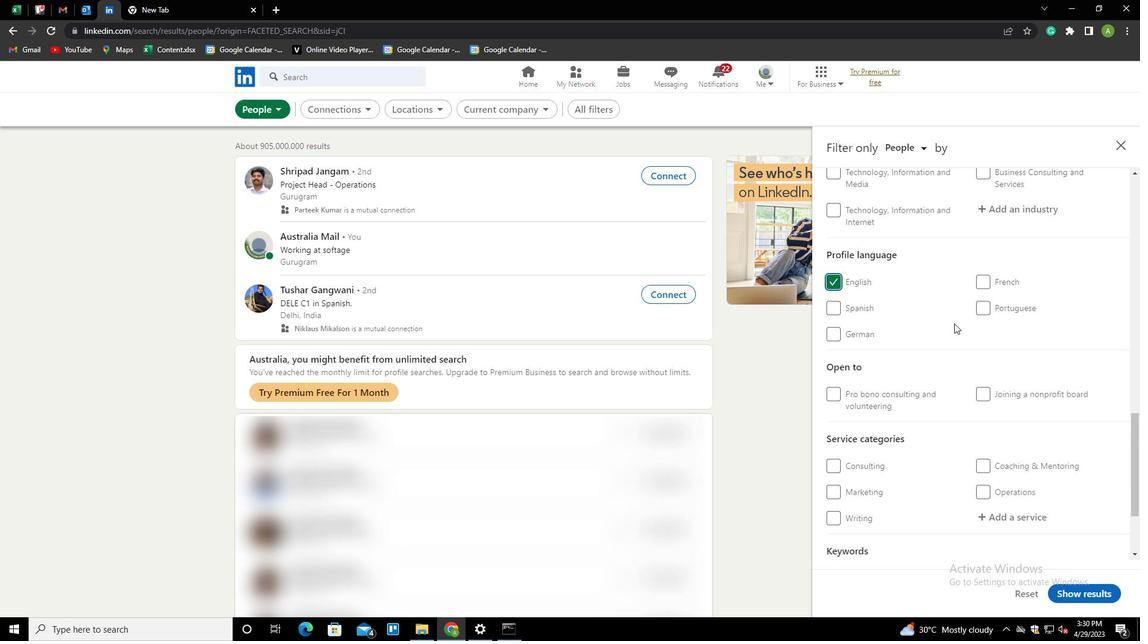 
Action: Mouse scrolled (954, 324) with delta (0, 0)
Screenshot: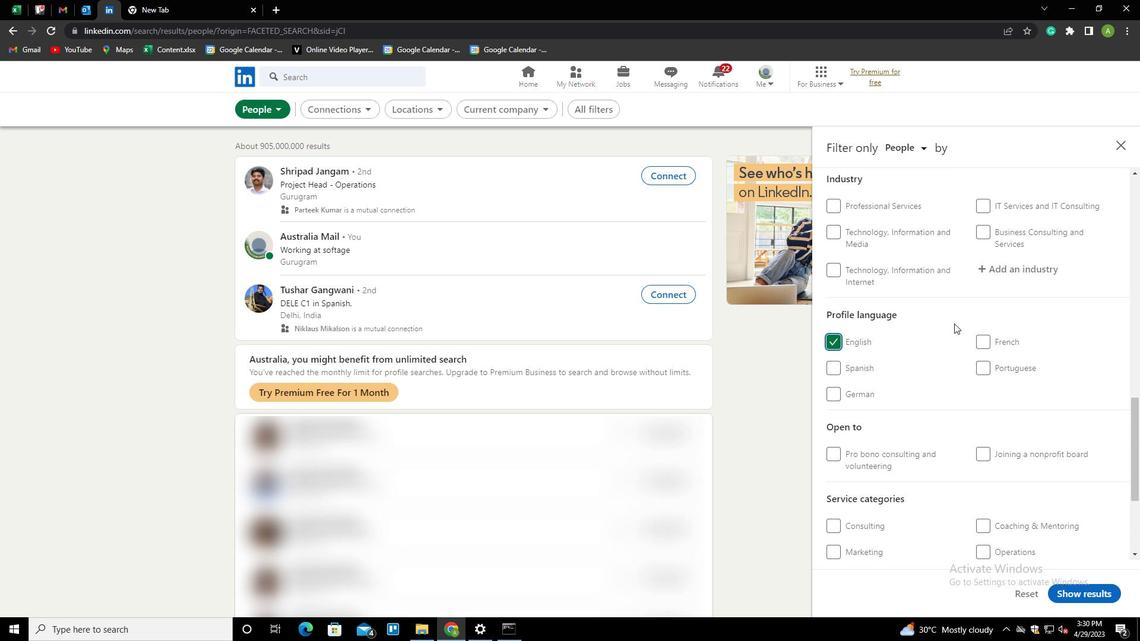 
Action: Mouse scrolled (954, 324) with delta (0, 0)
Screenshot: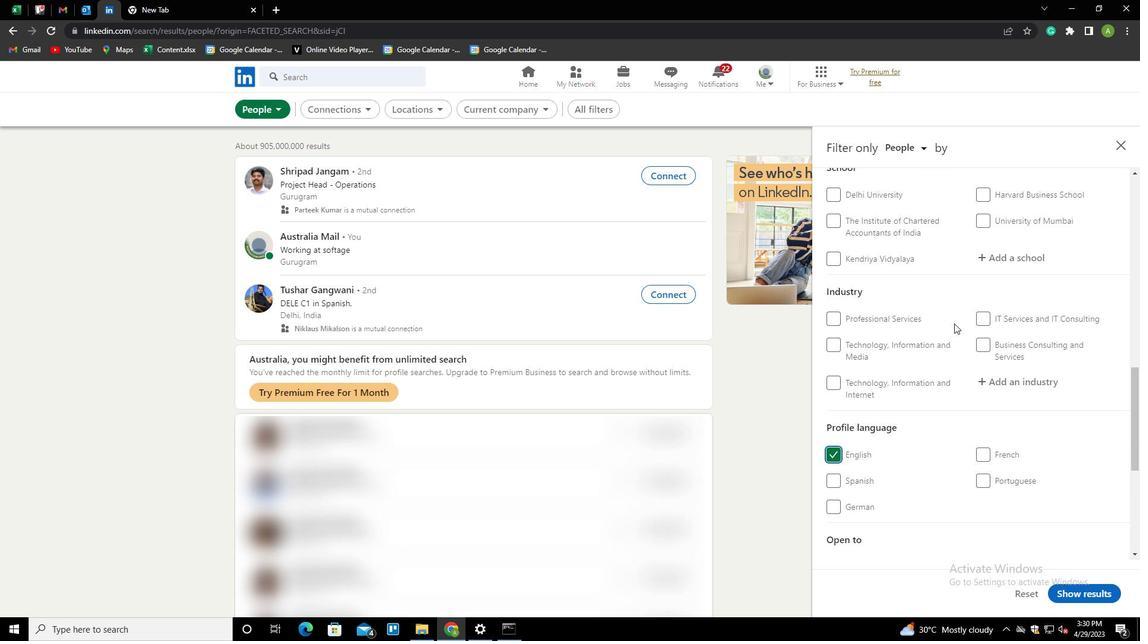 
Action: Mouse scrolled (954, 324) with delta (0, 0)
Screenshot: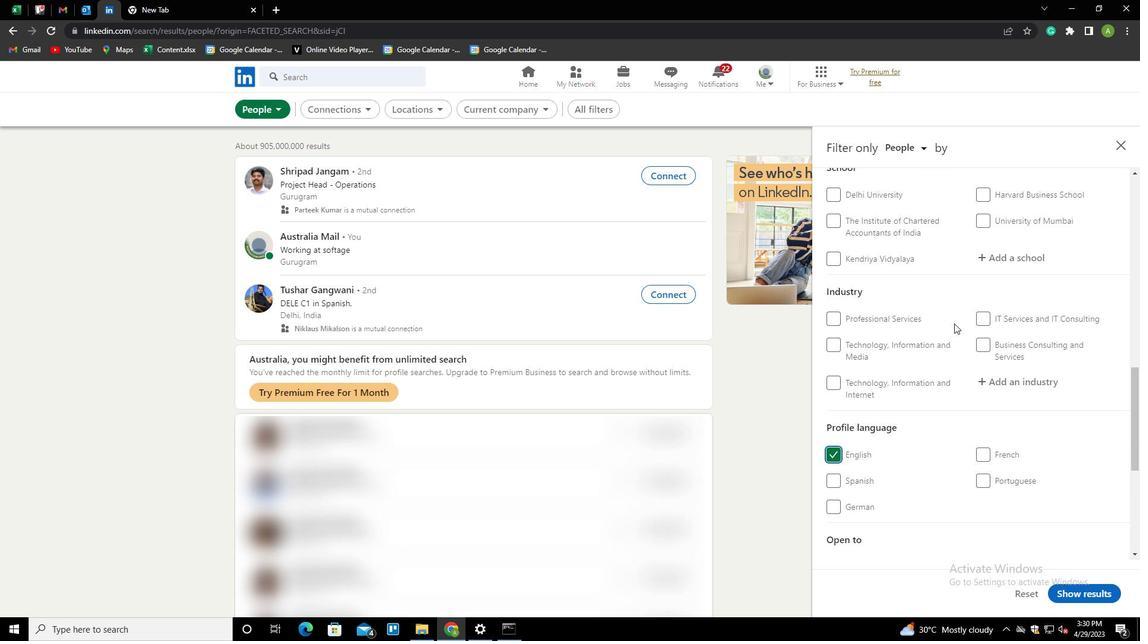 
Action: Mouse scrolled (954, 324) with delta (0, 0)
Screenshot: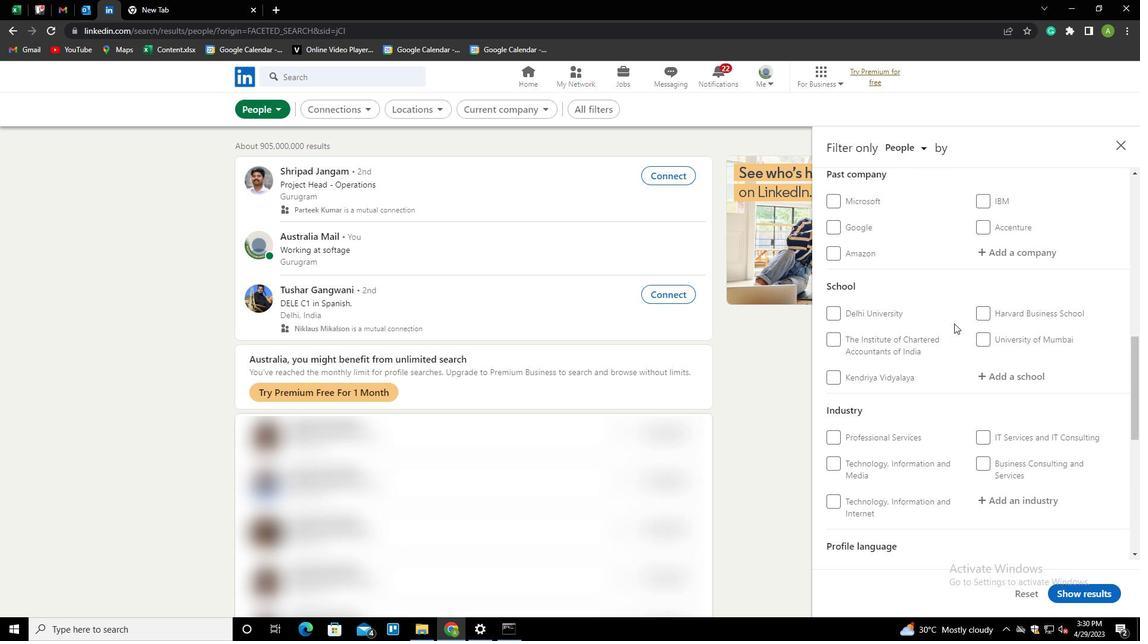
Action: Mouse moved to (958, 323)
Screenshot: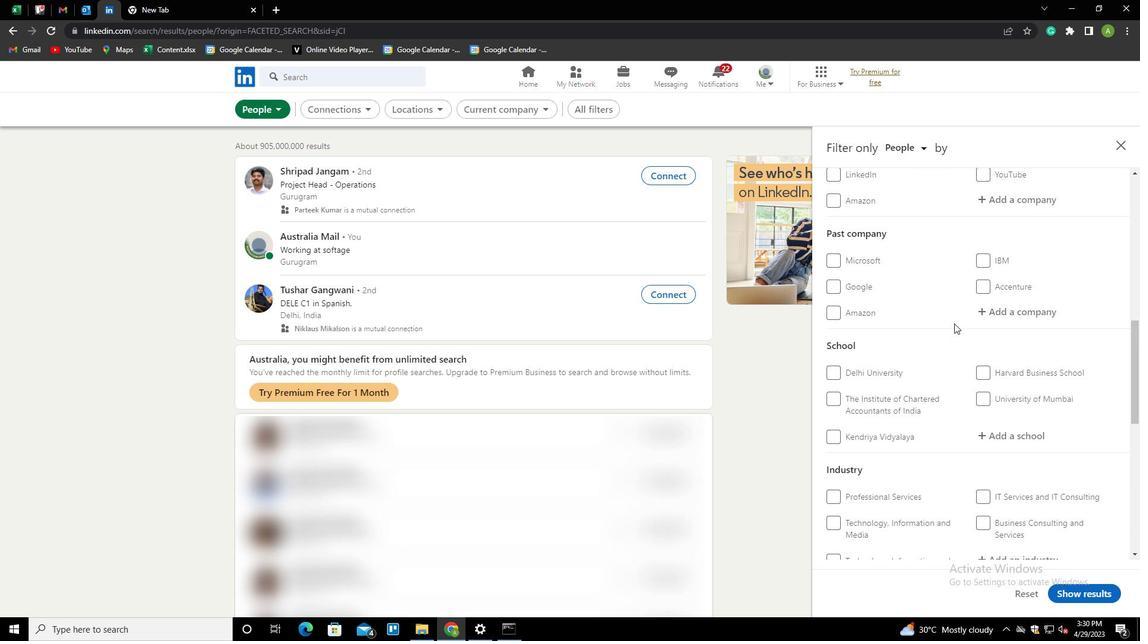 
Action: Mouse scrolled (958, 324) with delta (0, 0)
Screenshot: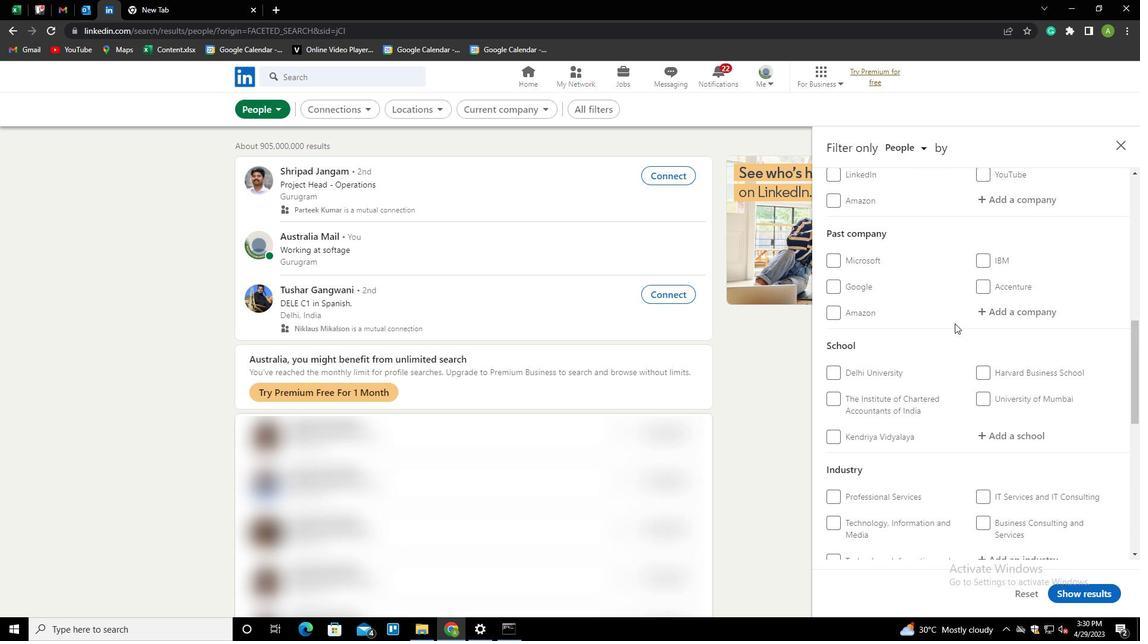 
Action: Mouse moved to (986, 261)
Screenshot: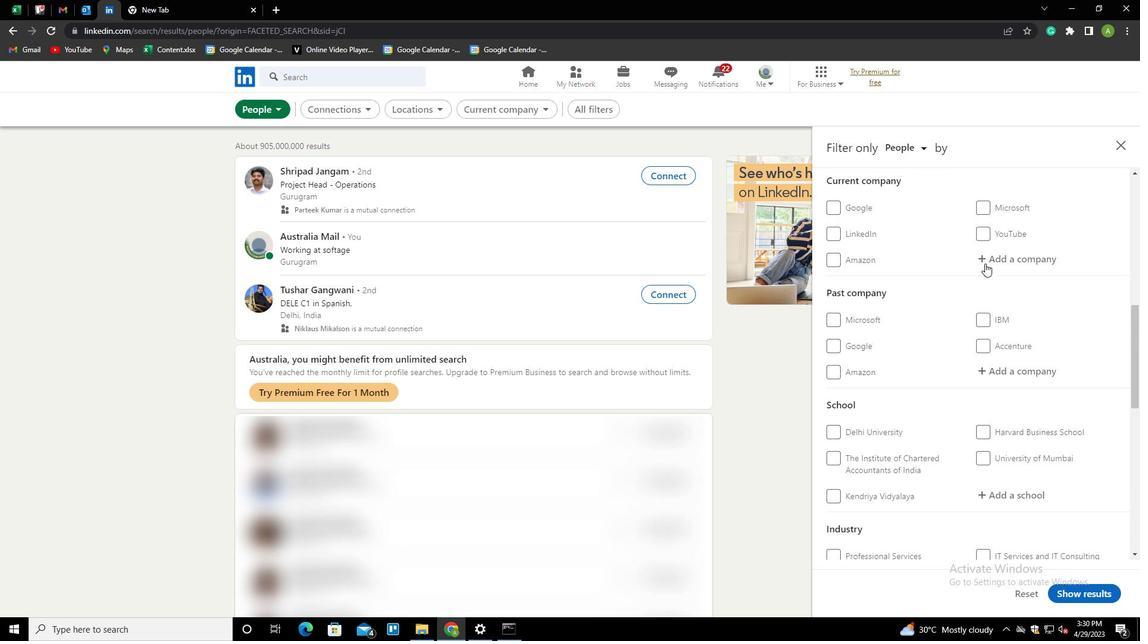 
Action: Mouse pressed left at (986, 261)
Screenshot: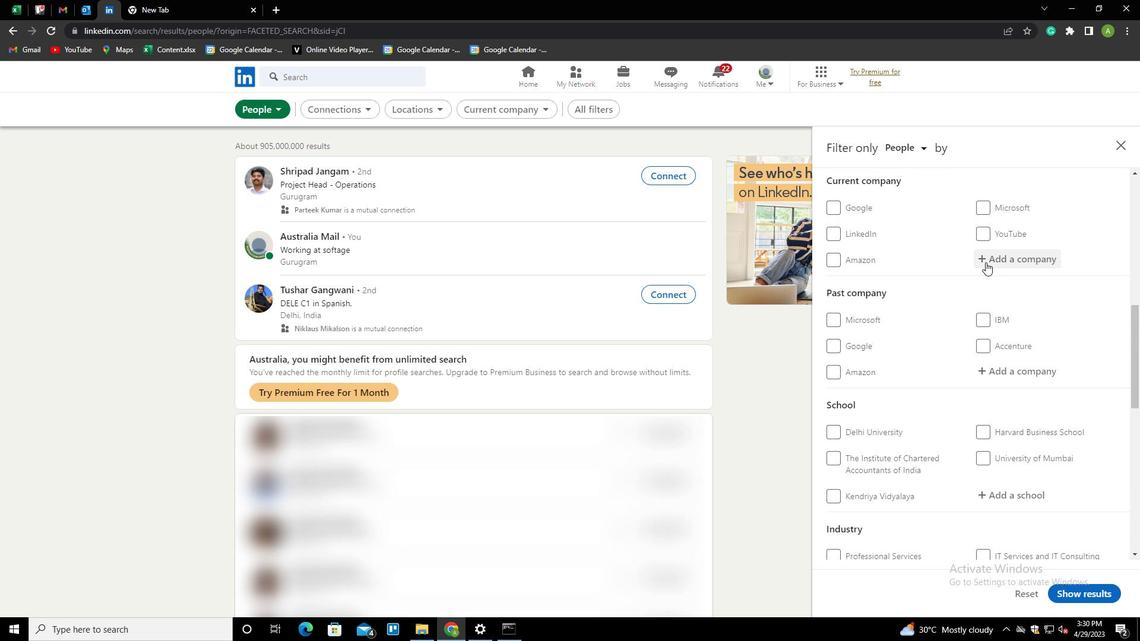 
Action: Key pressed <Key.shift>HOGARTH<Key.down><Key.enter>
Screenshot: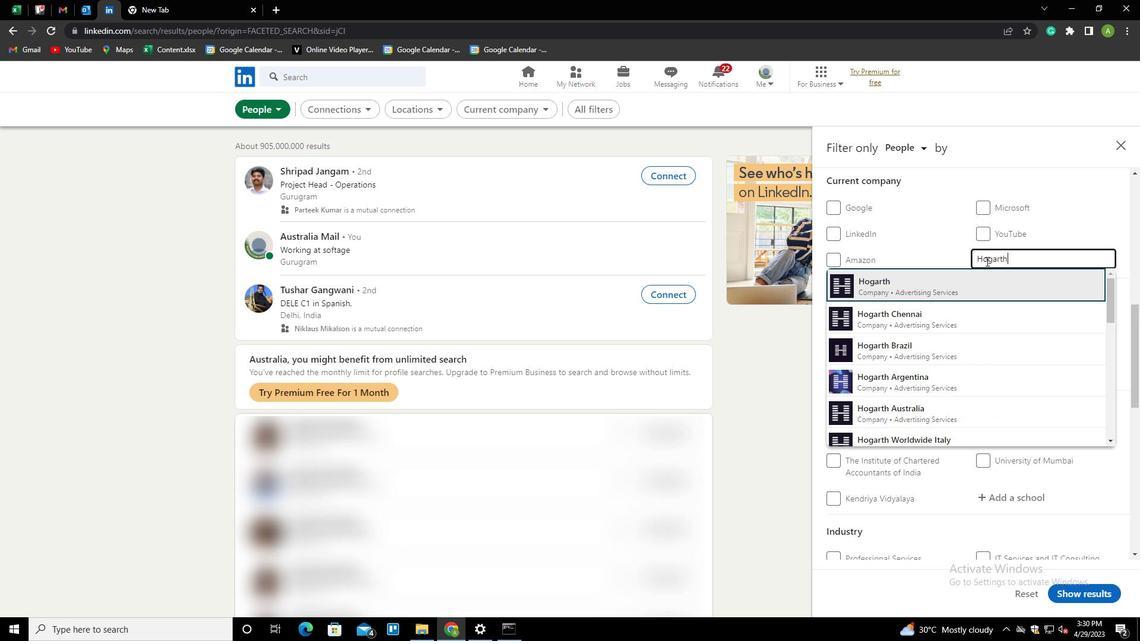 
Action: Mouse moved to (980, 262)
Screenshot: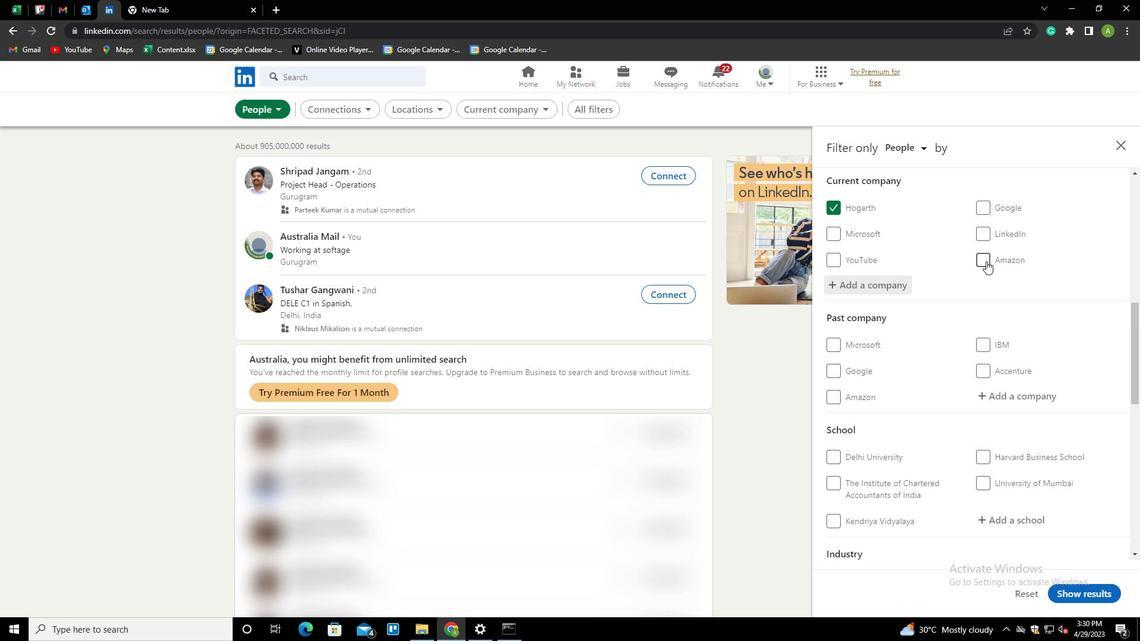 
Action: Mouse scrolled (980, 261) with delta (0, 0)
Screenshot: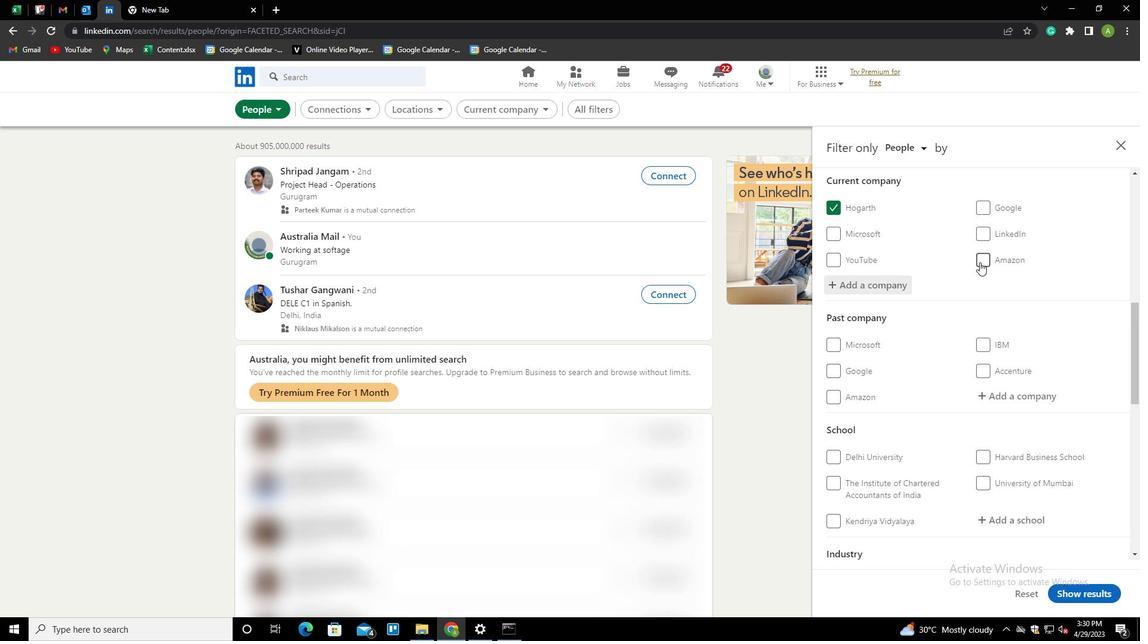 
Action: Mouse scrolled (980, 261) with delta (0, 0)
Screenshot: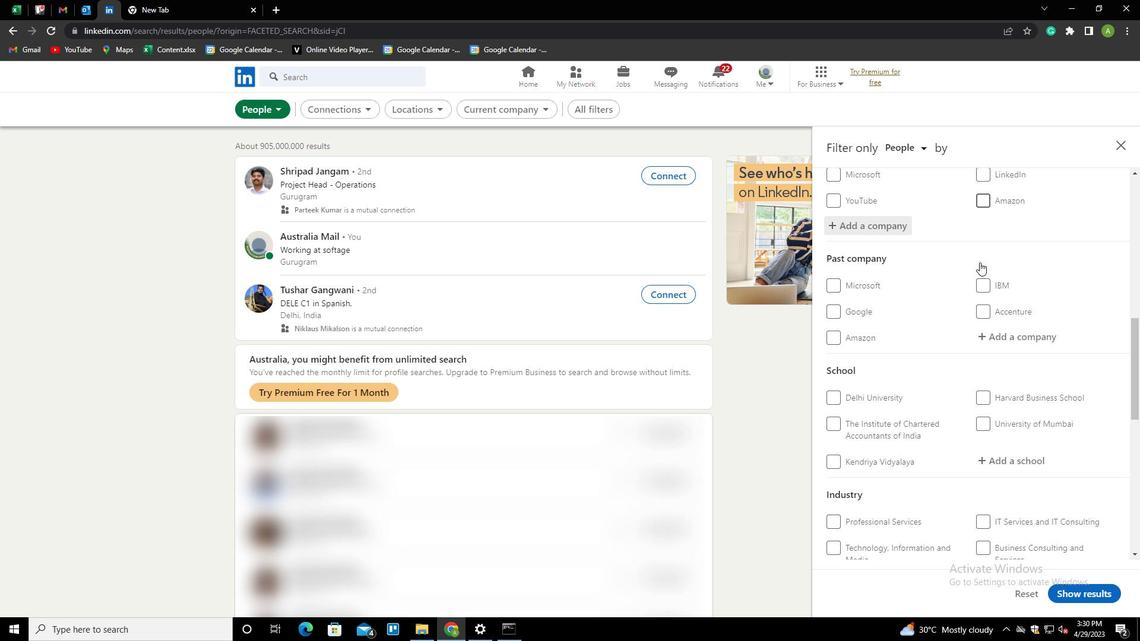 
Action: Mouse scrolled (980, 261) with delta (0, 0)
Screenshot: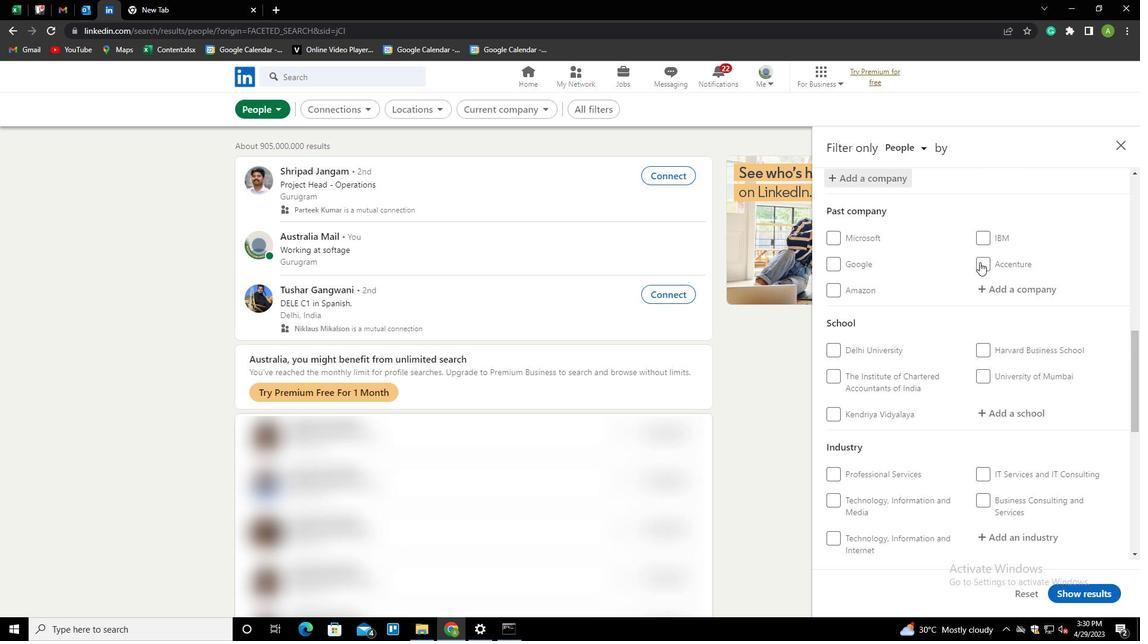 
Action: Mouse scrolled (980, 261) with delta (0, 0)
Screenshot: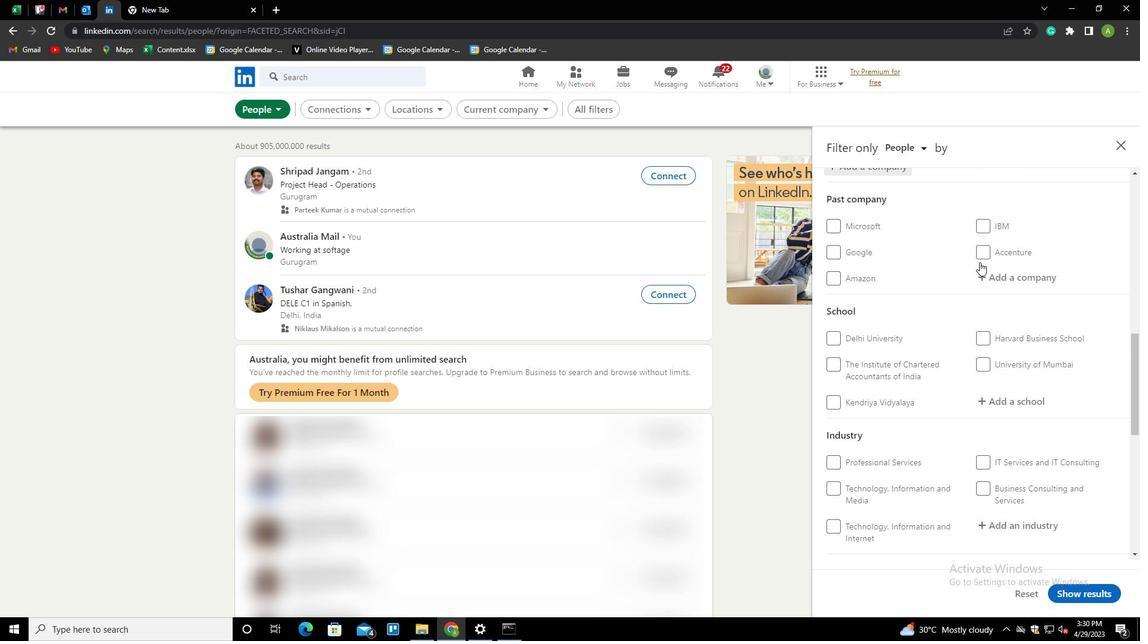 
Action: Mouse moved to (999, 286)
Screenshot: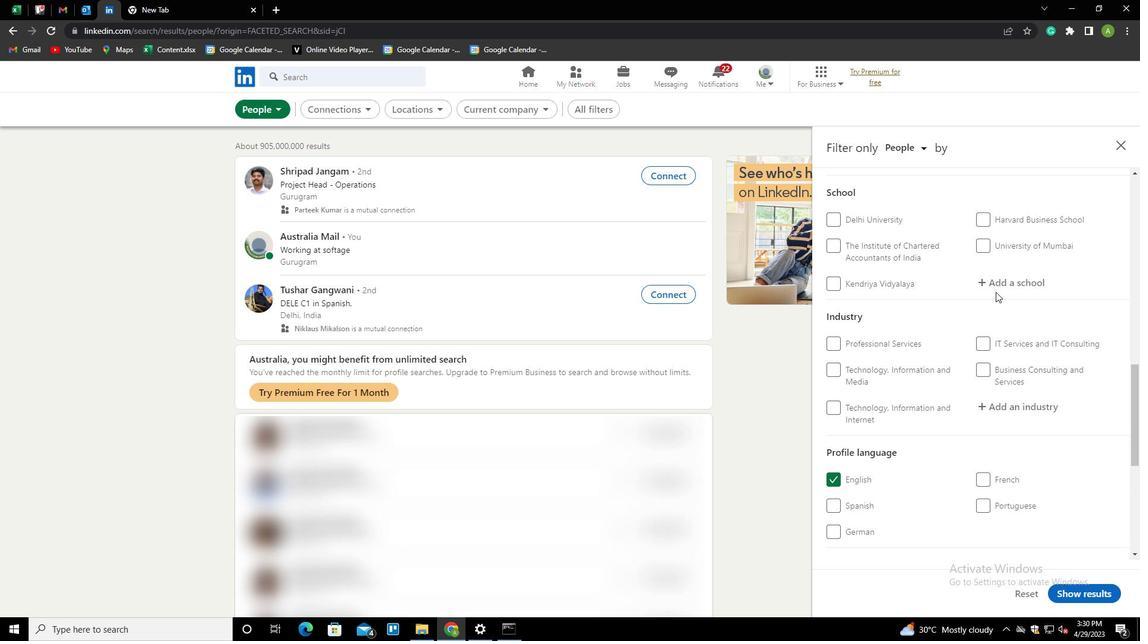 
Action: Mouse pressed left at (999, 286)
Screenshot: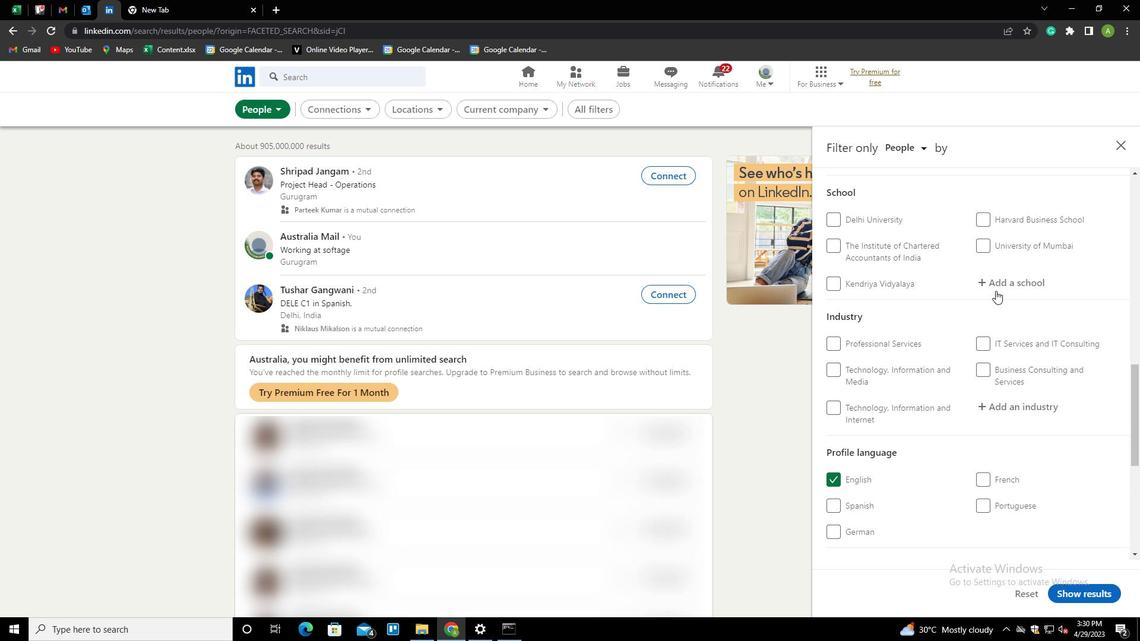 
Action: Key pressed <Key.shift>MAHARAJA<Key.down><Key.down><Key.down><Key.down><Key.space><Key.shift><Key.shift><Key.shift><Key.shift><Key.shift><Key.shift><Key.shift><Key.shift><Key.shift><Key.shift><Key.shift><Key.shift><Key.shift><Key.shift><Key.shift><Key.shift><Key.shift><Key.shift><Key.shift><Key.shift><Key.shift><Key.shift><Key.shift><Key.shift><Key.shift><Key.shift><Key.shift><Key.shift><Key.shift><Key.shift><Key.shift><Key.shift><Key.shift><Key.shift><Key.shift><Key.shift><Key.shift><Key.shift><Key.shift><Key.shift><Key.shift><Key.shift><Key.shift><Key.shift><Key.shift><Key.shift><Key.shift><Key.shift><Key.shift><Key.shift><Key.shift><Key.shift><Key.shift><Key.shift><Key.shift><Key.shift><Key.shift><Key.shift><Key.shift><Key.shift><Key.shift>E<Key.shift>NGINEERIN<Key.down><Key.enter>
Screenshot: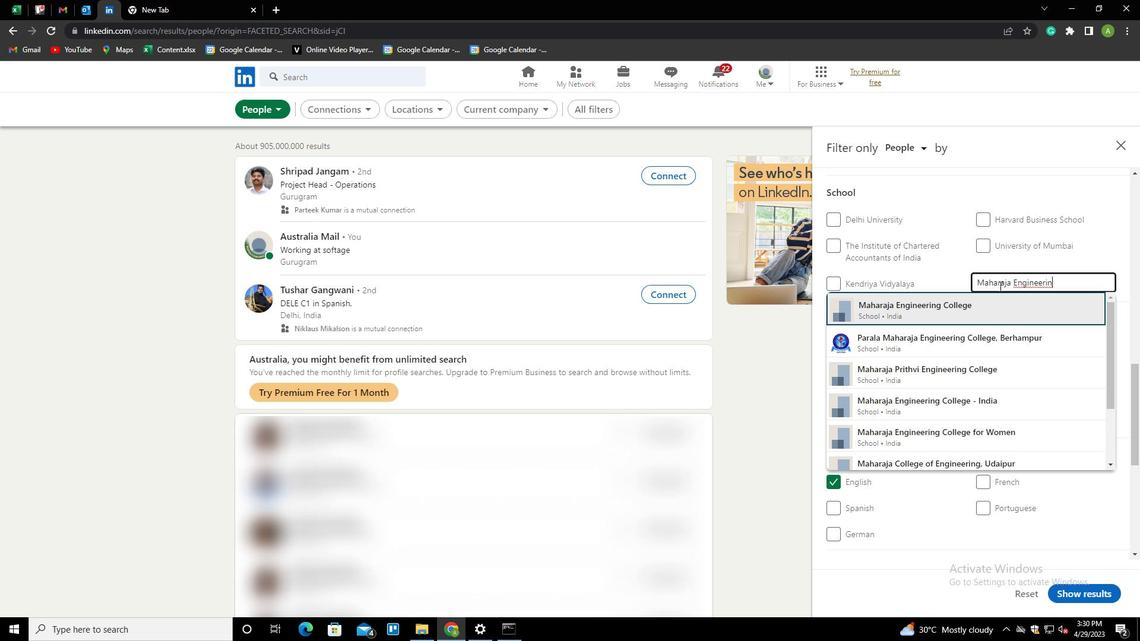 
Action: Mouse scrolled (999, 285) with delta (0, 0)
Screenshot: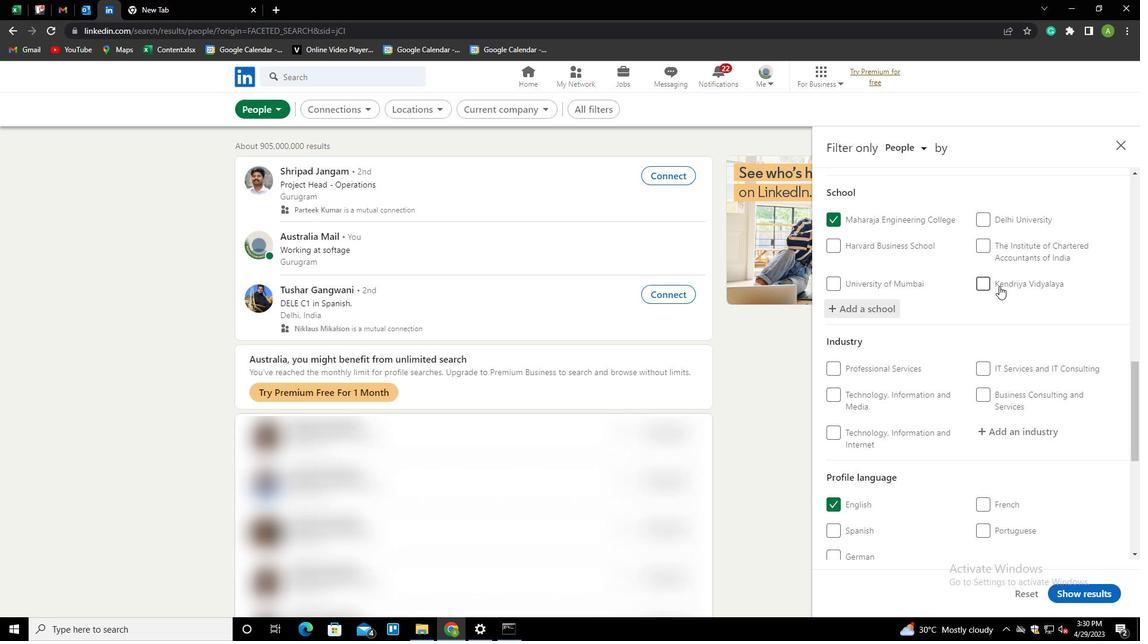 
Action: Mouse scrolled (999, 285) with delta (0, 0)
Screenshot: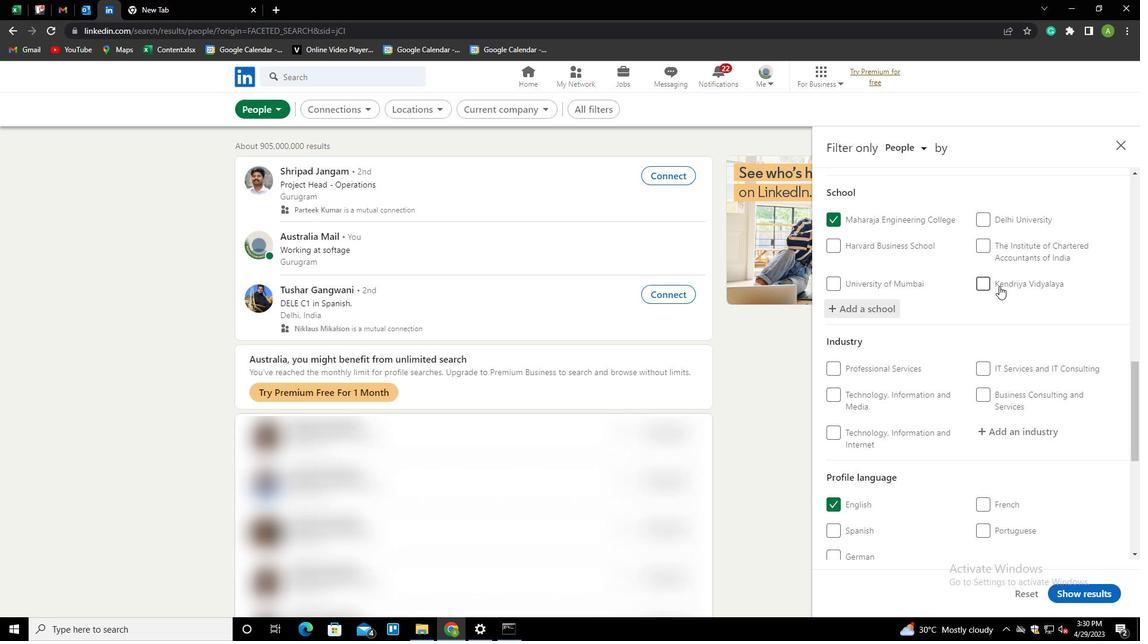 
Action: Mouse moved to (1005, 316)
Screenshot: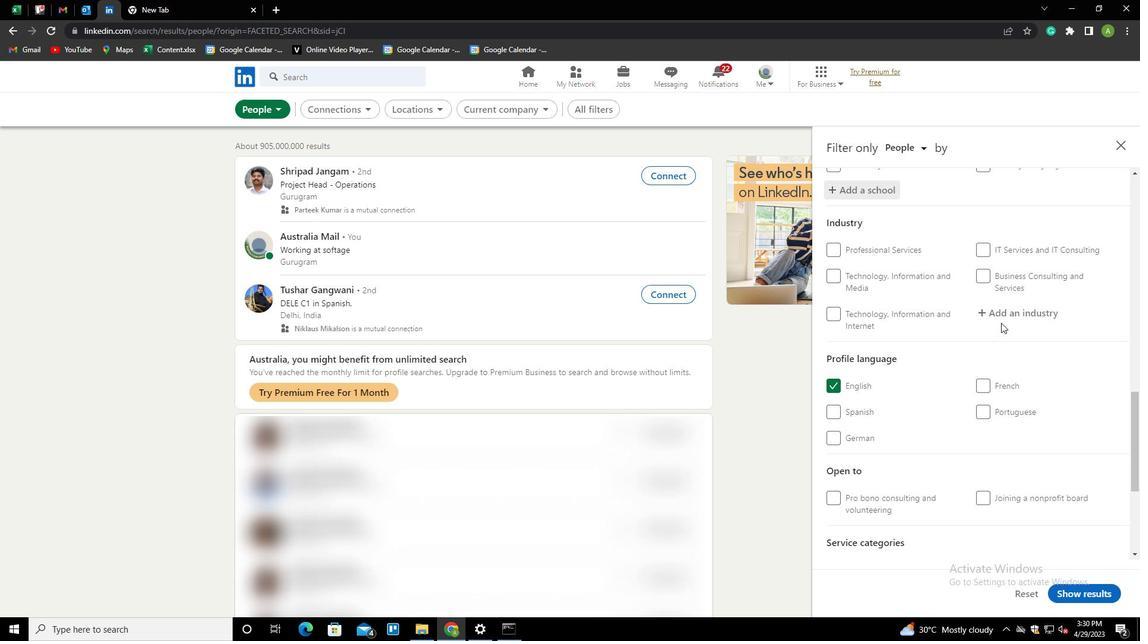 
Action: Mouse pressed left at (1005, 316)
Screenshot: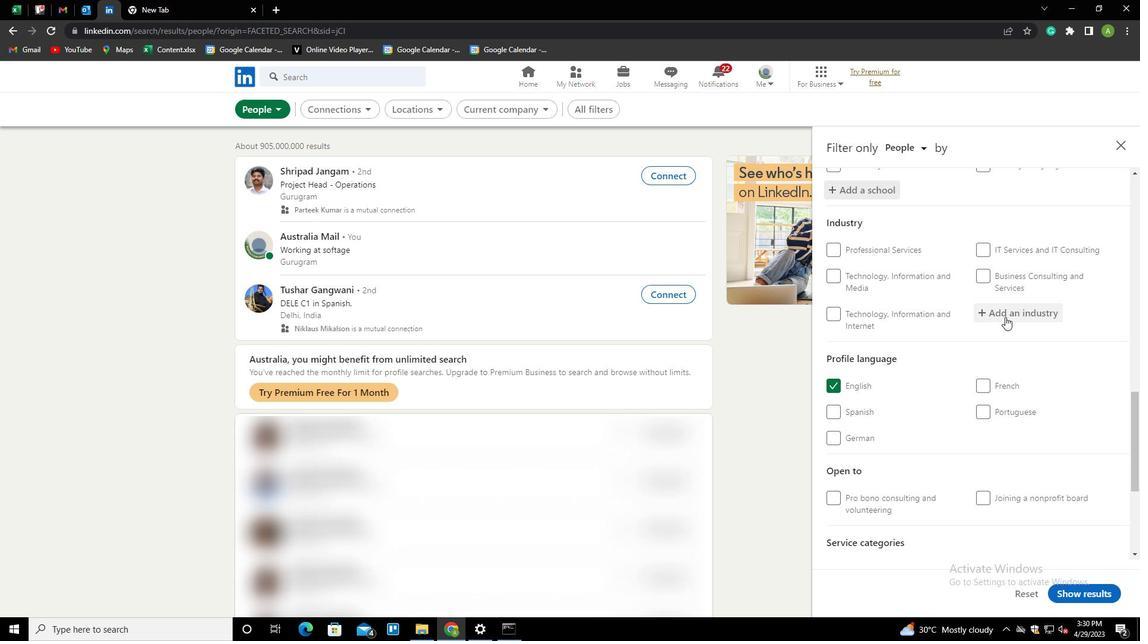 
Action: Key pressed <Key.shift>ARCHITE<Key.down><Key.down><Key.up><Key.enter>
Screenshot: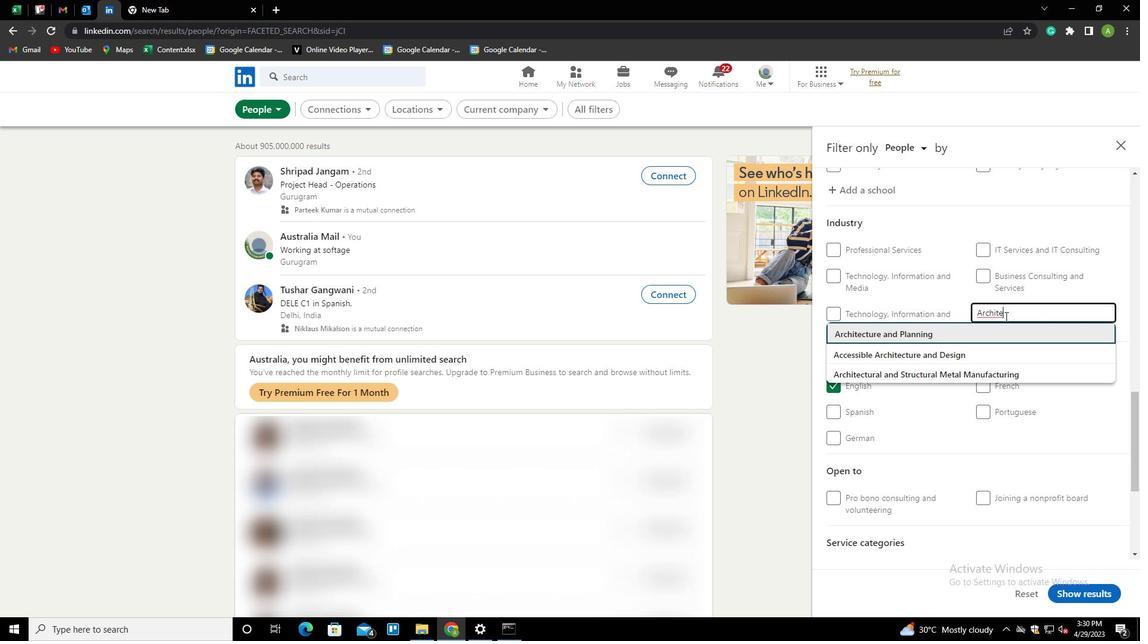 
Action: Mouse scrolled (1005, 316) with delta (0, 0)
Screenshot: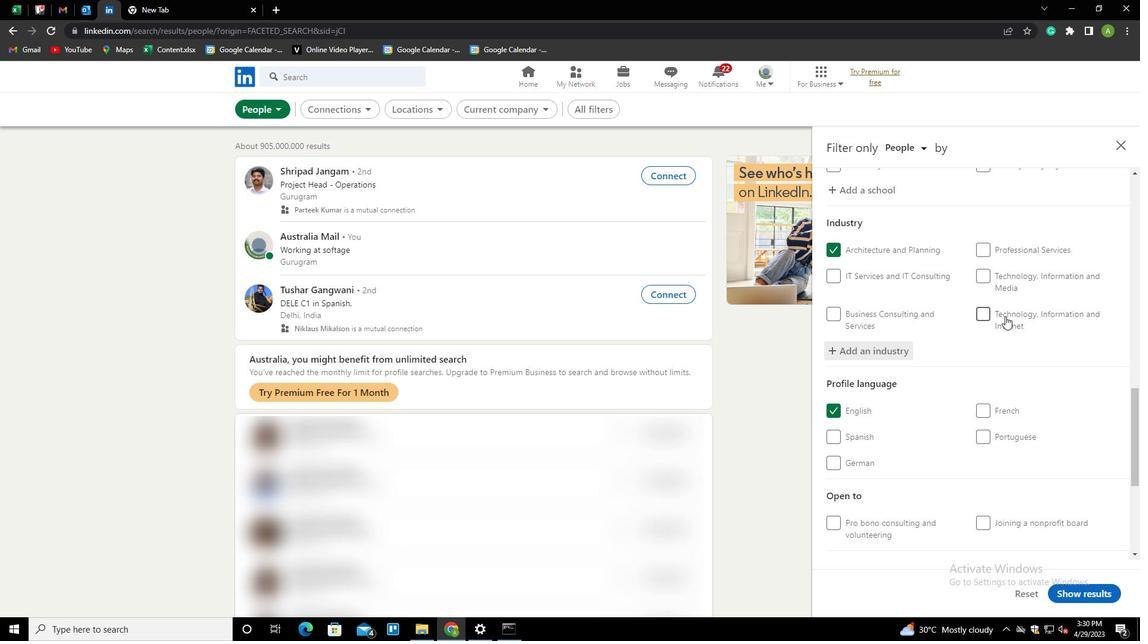 
Action: Mouse scrolled (1005, 316) with delta (0, 0)
Screenshot: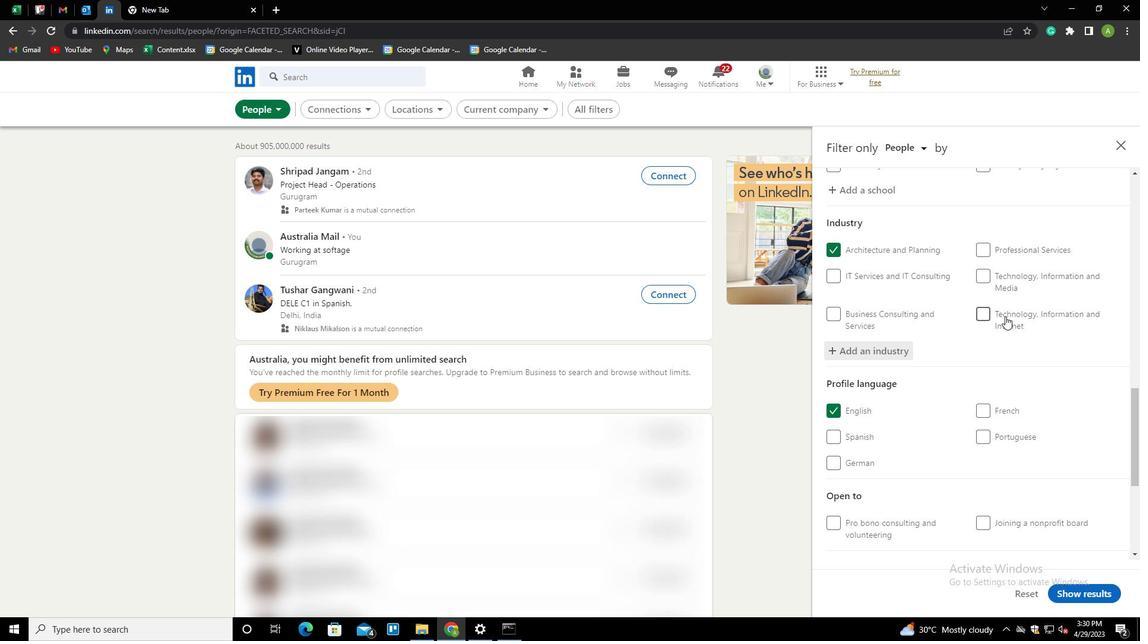 
Action: Mouse scrolled (1005, 316) with delta (0, 0)
Screenshot: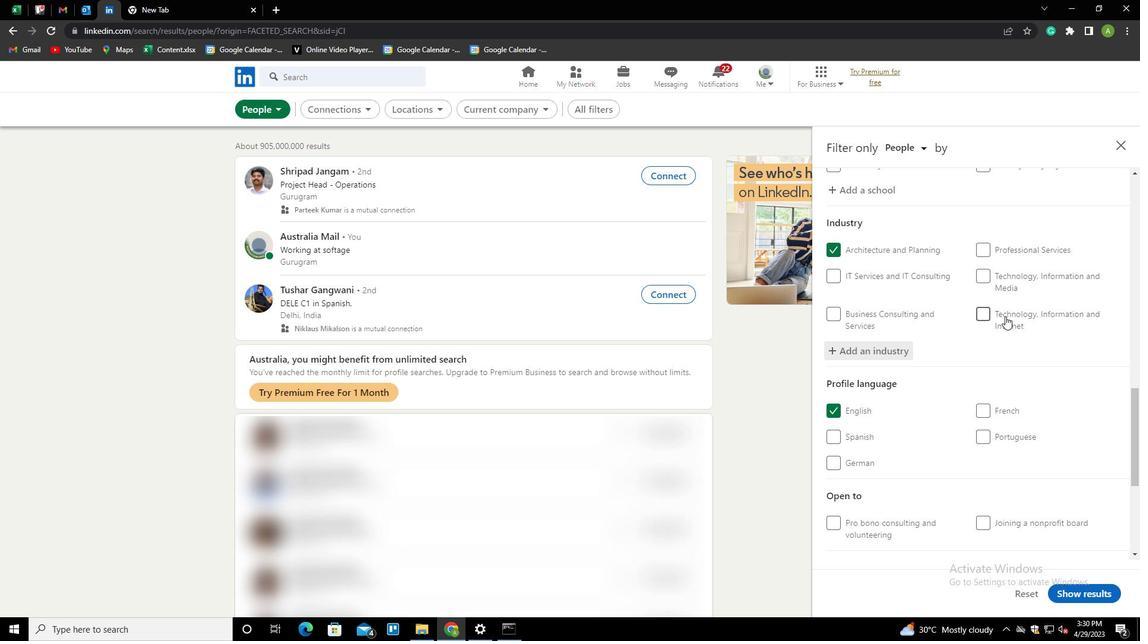 
Action: Mouse moved to (979, 364)
Screenshot: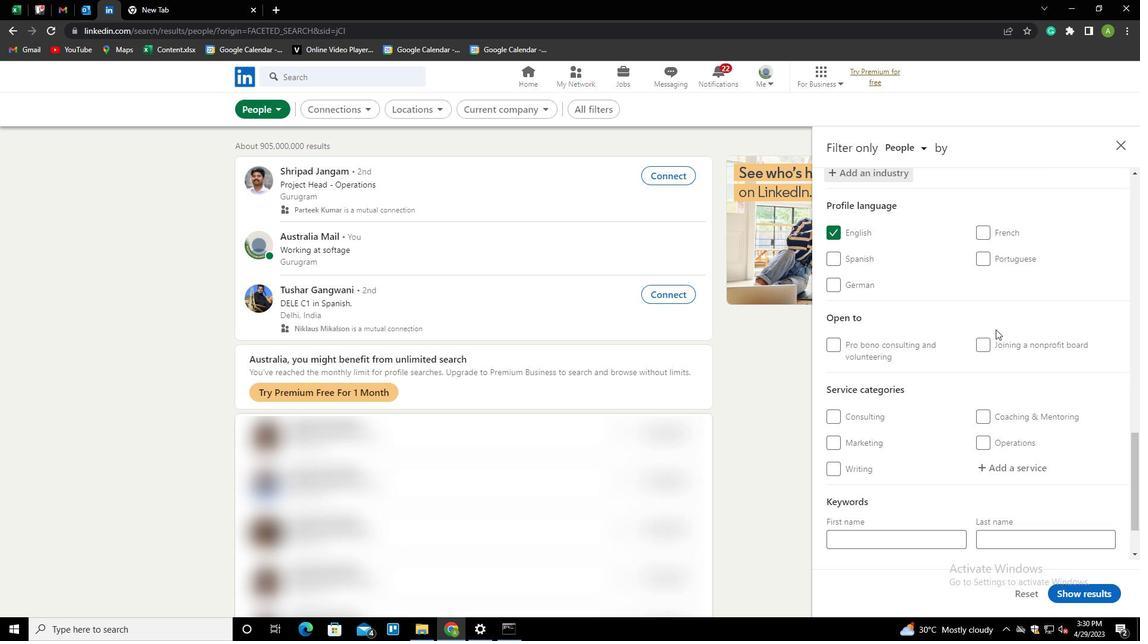 
Action: Mouse scrolled (979, 364) with delta (0, 0)
Screenshot: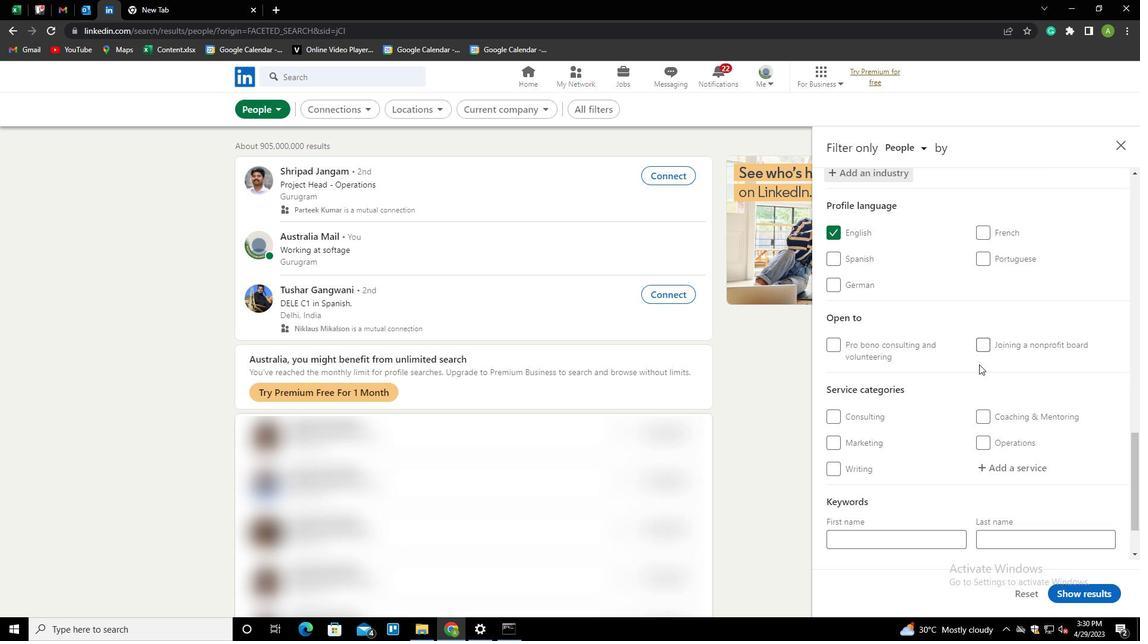 
Action: Mouse scrolled (979, 364) with delta (0, 0)
Screenshot: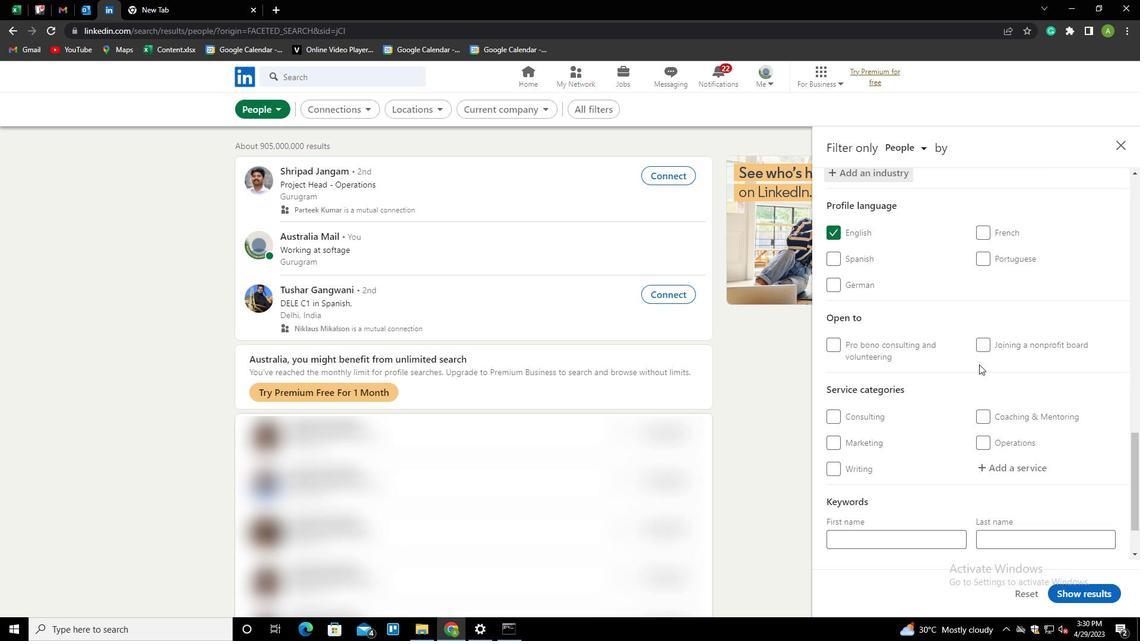 
Action: Mouse moved to (996, 393)
Screenshot: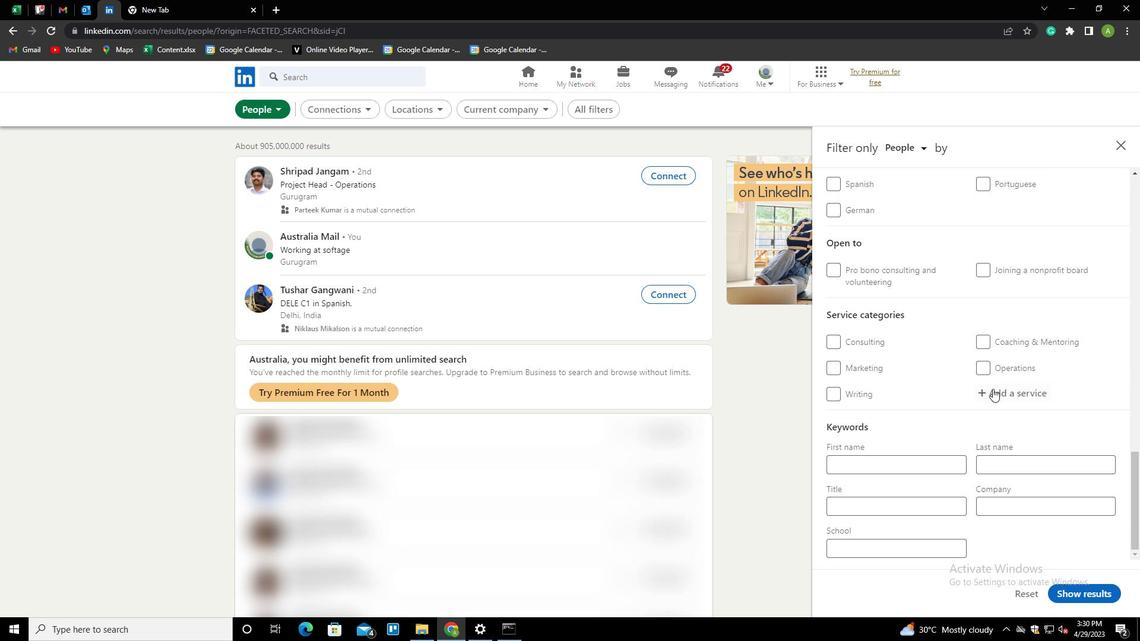 
Action: Mouse pressed left at (996, 393)
Screenshot: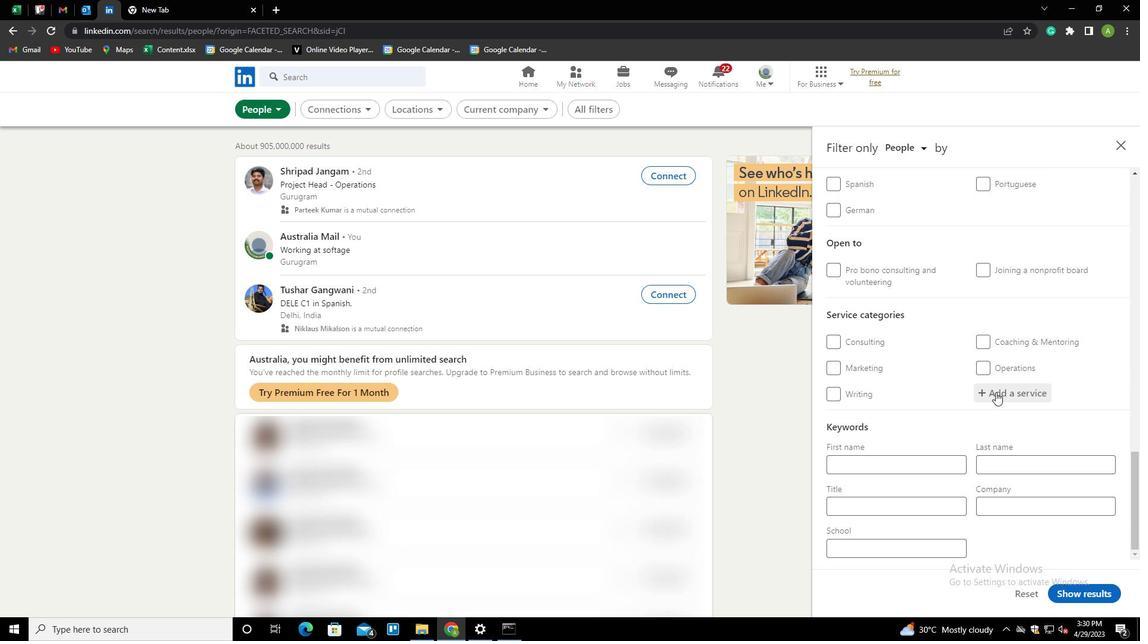 
Action: Key pressed <Key.shift>HUMAN<Key.down><Key.enter>
Screenshot: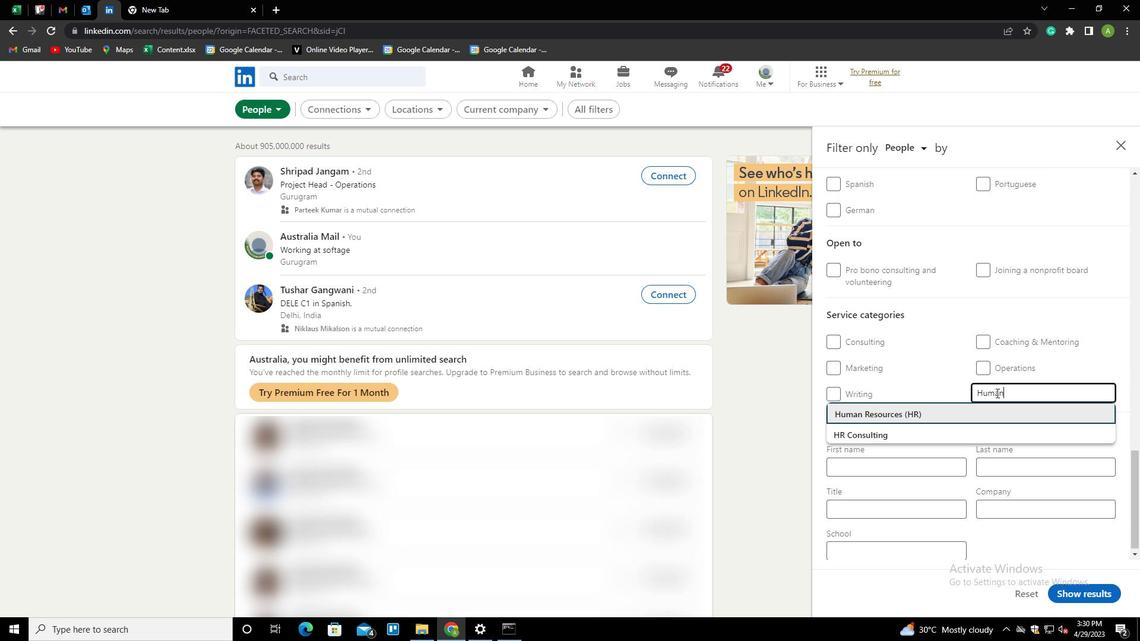
Action: Mouse scrolled (996, 392) with delta (0, 0)
Screenshot: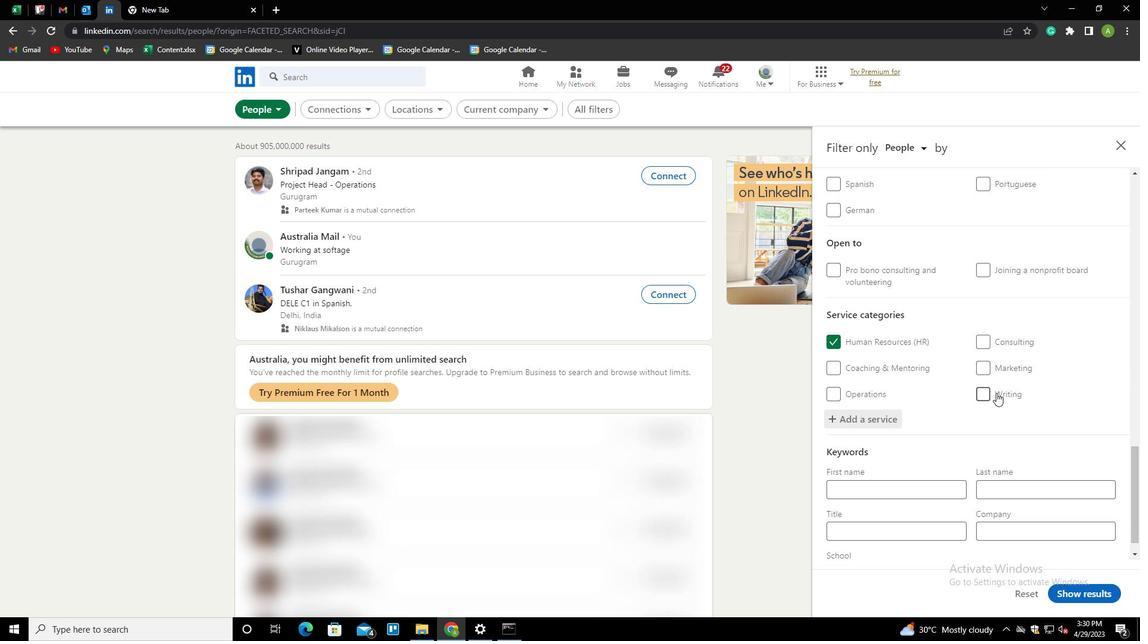 
Action: Mouse scrolled (996, 392) with delta (0, 0)
Screenshot: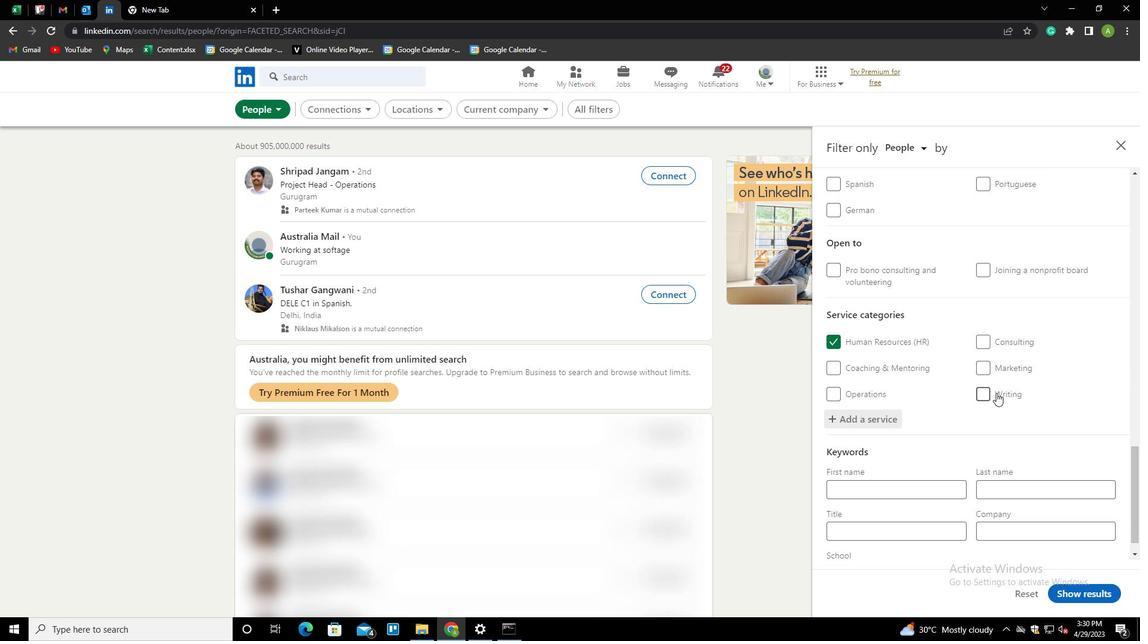 
Action: Mouse scrolled (996, 392) with delta (0, 0)
Screenshot: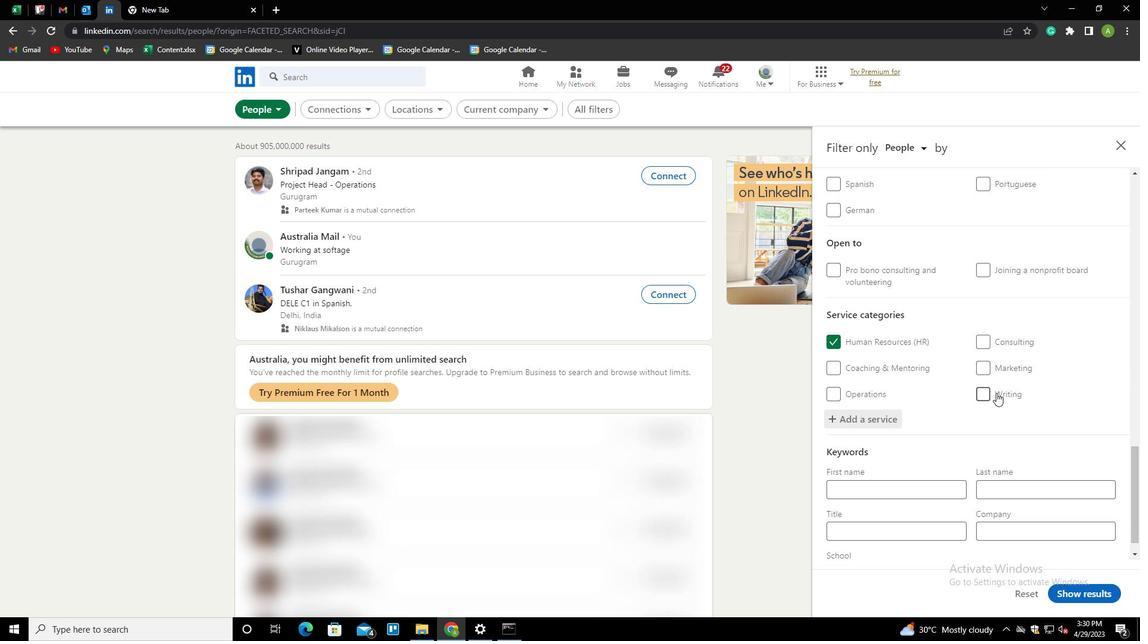 
Action: Mouse scrolled (996, 392) with delta (0, 0)
Screenshot: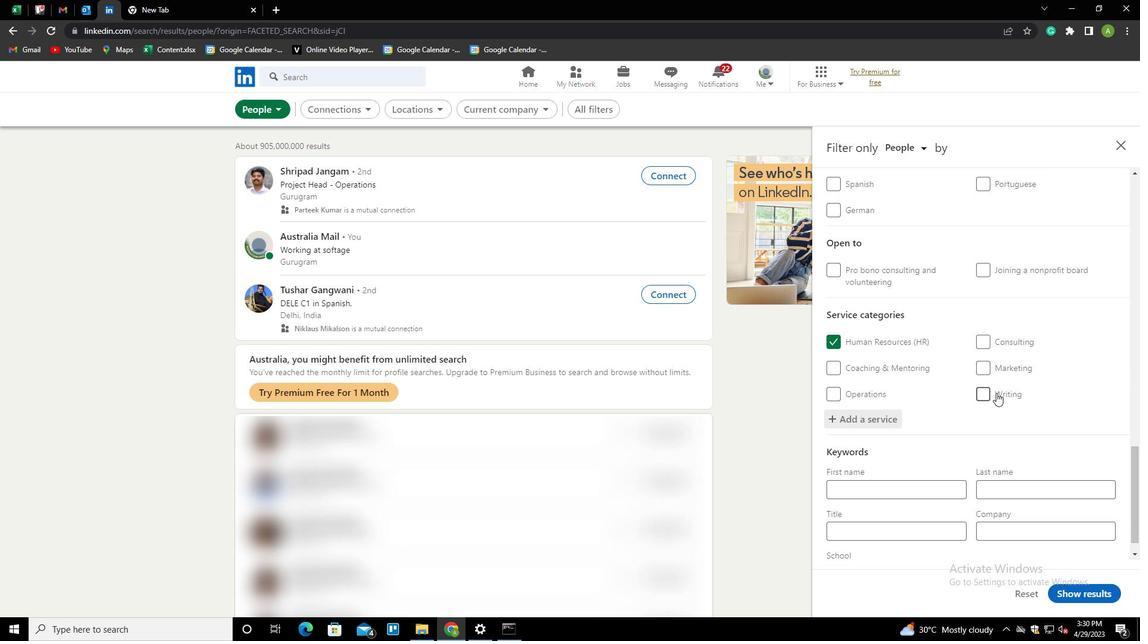 
Action: Mouse moved to (895, 505)
Screenshot: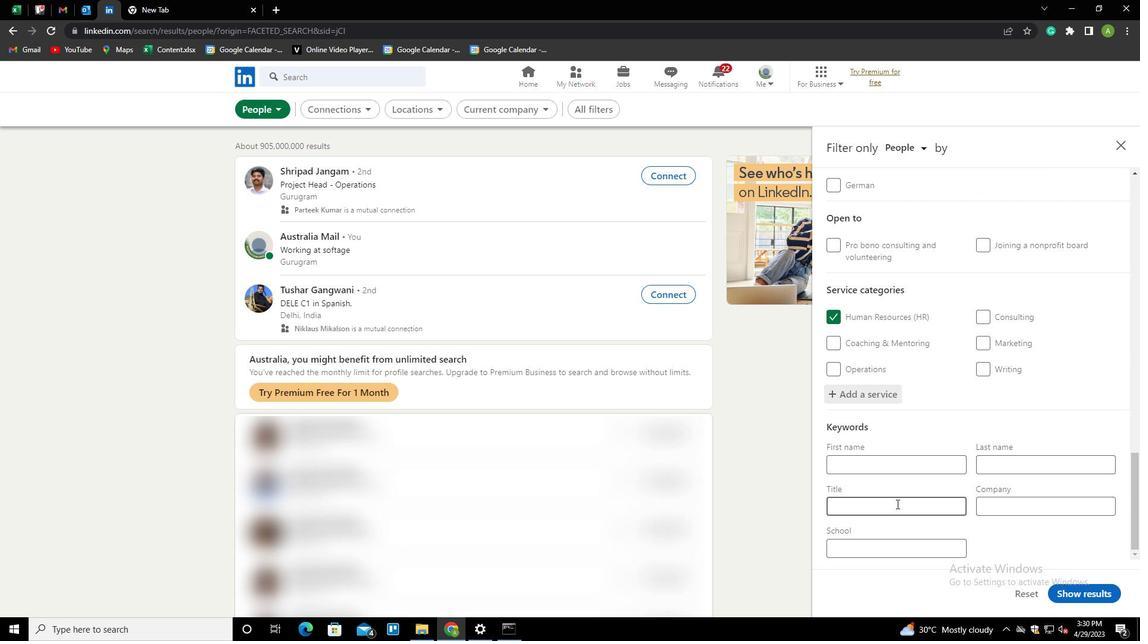 
Action: Mouse pressed left at (895, 505)
Screenshot: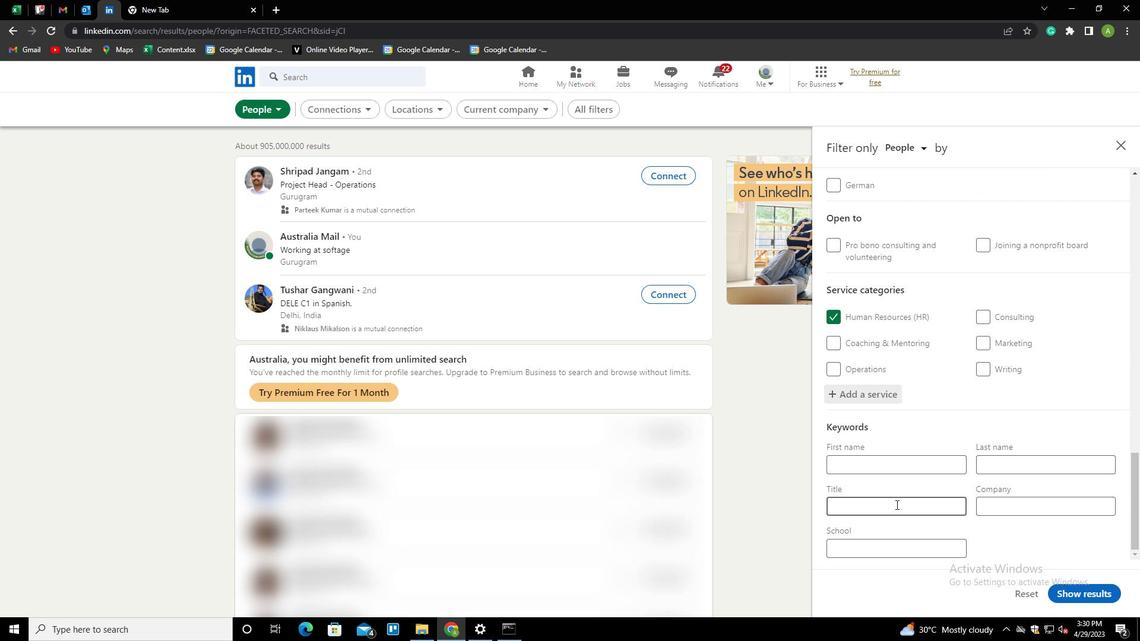 
Action: Key pressed <Key.shift>F<Key.backspace>HUMAN<Key.space><Key.shift>RESOURCES
Screenshot: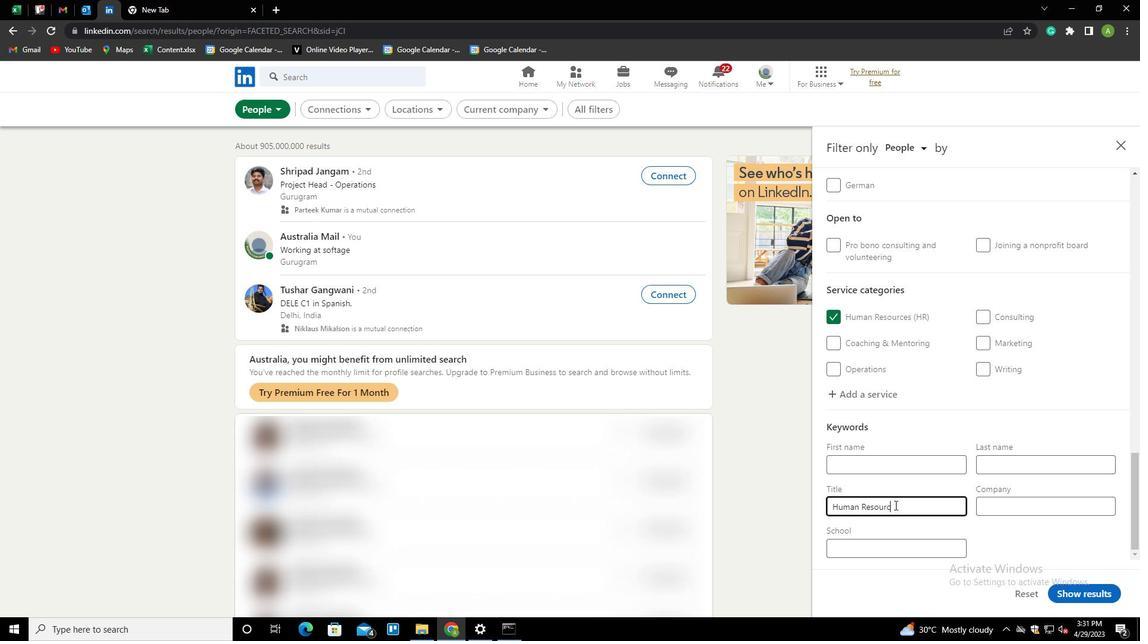 
Action: Mouse moved to (1067, 554)
Screenshot: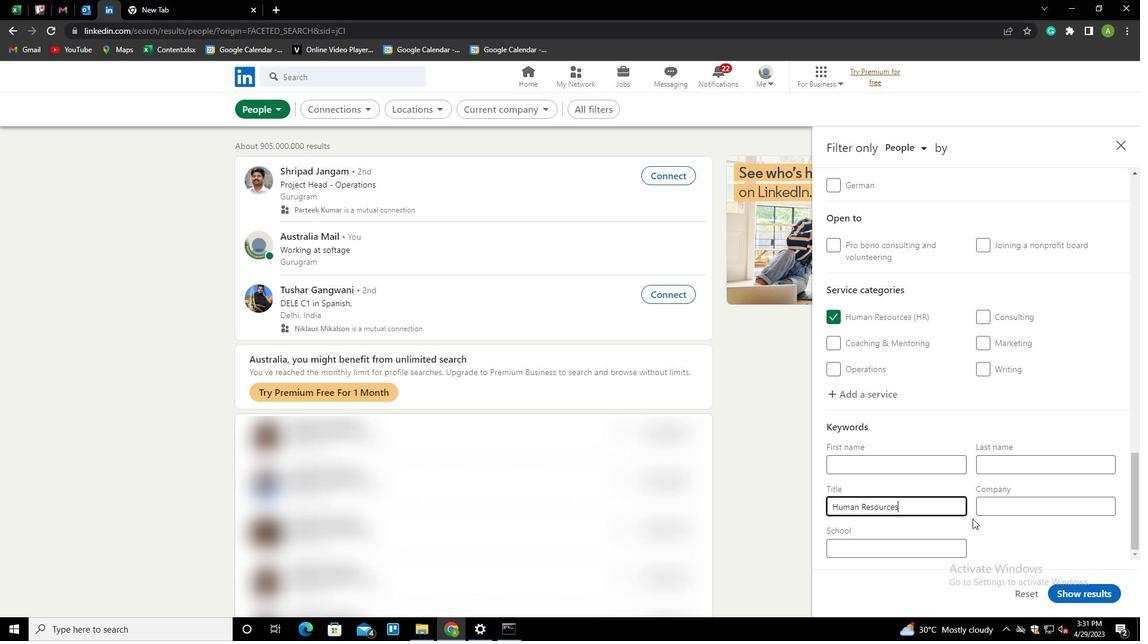 
Action: Mouse pressed left at (1067, 554)
Screenshot: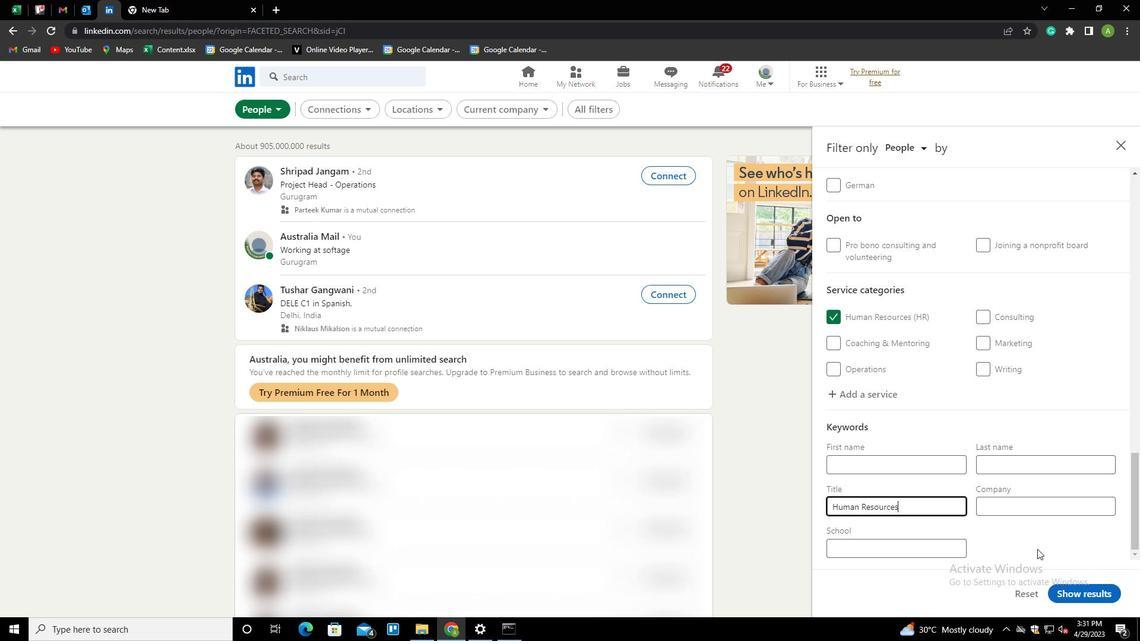 
Action: Mouse moved to (1075, 593)
Screenshot: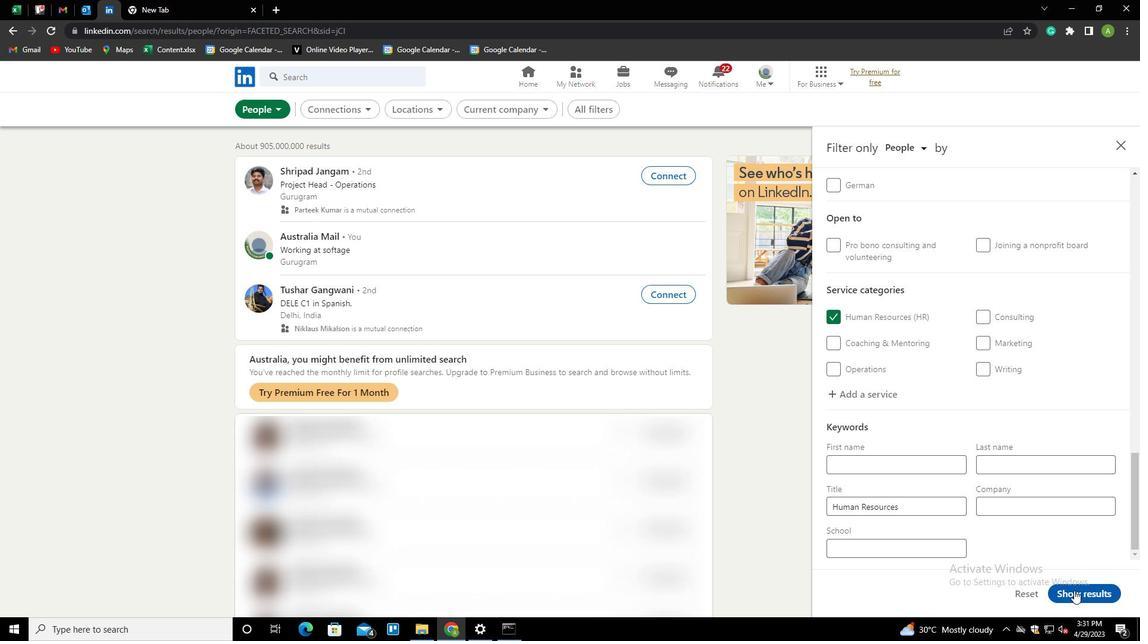 
Action: Mouse pressed left at (1075, 593)
Screenshot: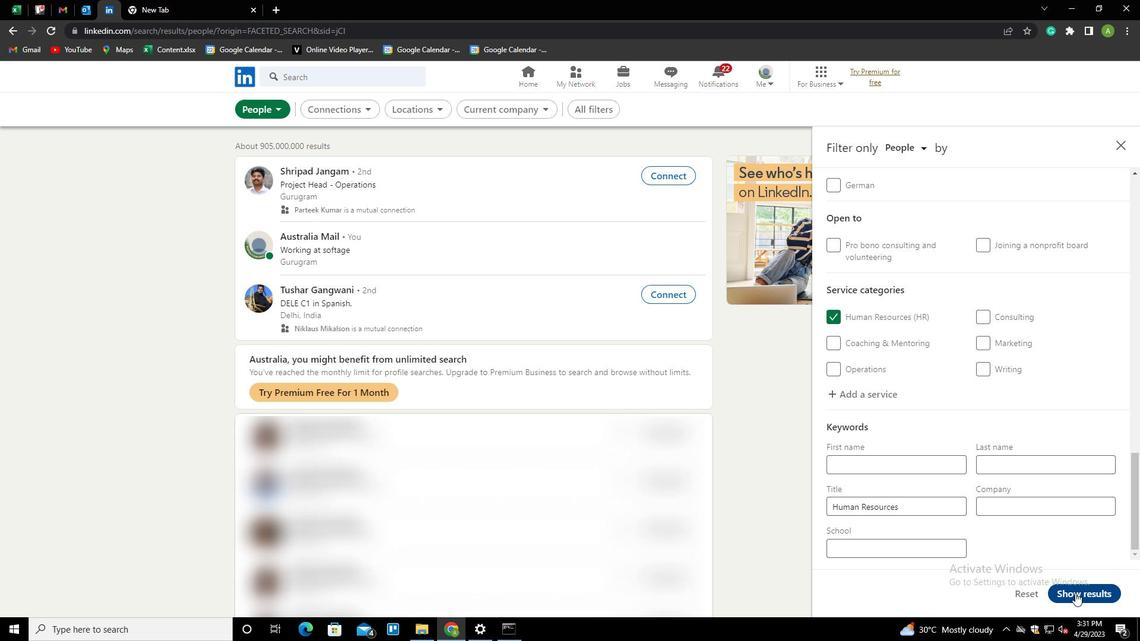 
